 Task: Look for space in Manuel Ojinaga, Mexico from 8th June, 2023 to 16th June, 2023 for 2 adults in price range Rs.10000 to Rs.15000. Place can be entire place with 1  bedroom having 1 bed and 1 bathroom. Property type can be house, flat, guest house, hotel. Amenities needed are: wifi. Booking option can be shelf check-in. Required host language is English.
Action: Mouse moved to (533, 109)
Screenshot: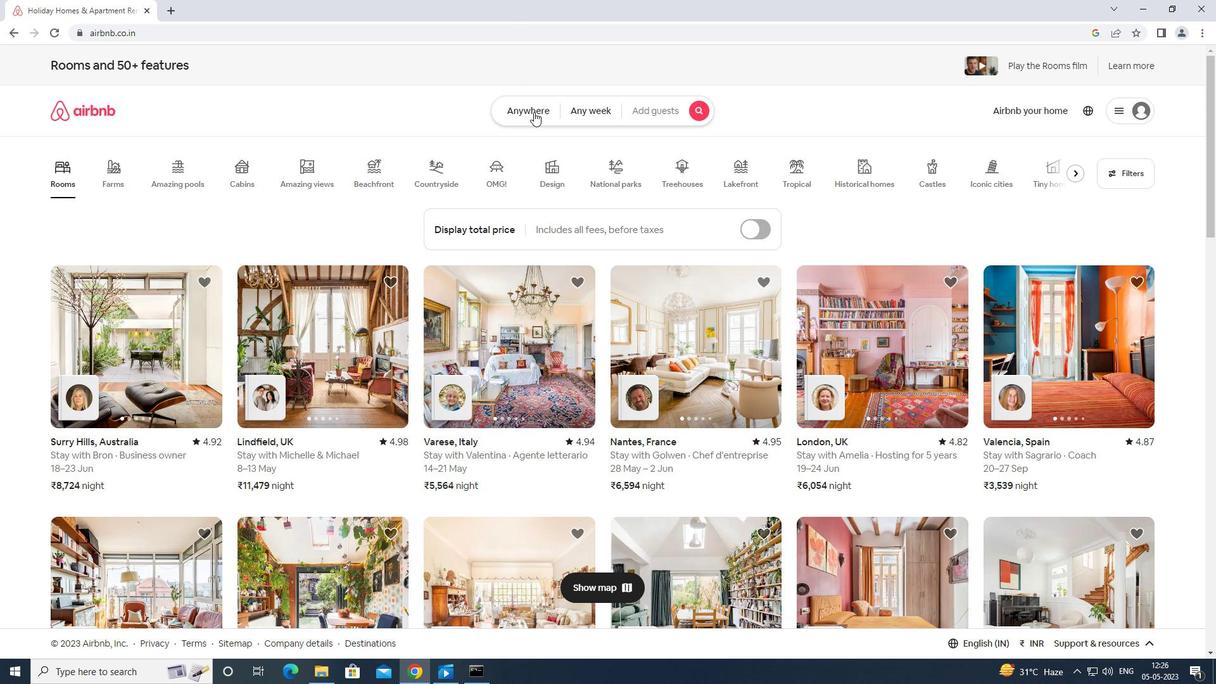 
Action: Mouse pressed left at (533, 109)
Screenshot: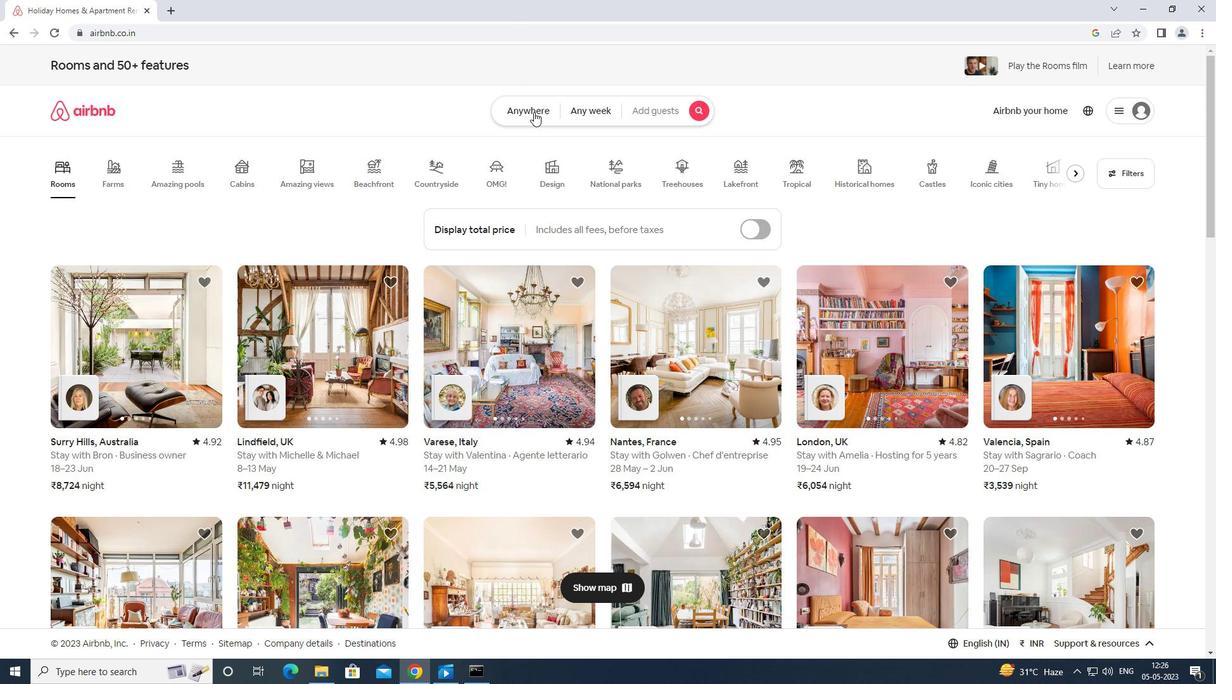 
Action: Mouse moved to (463, 158)
Screenshot: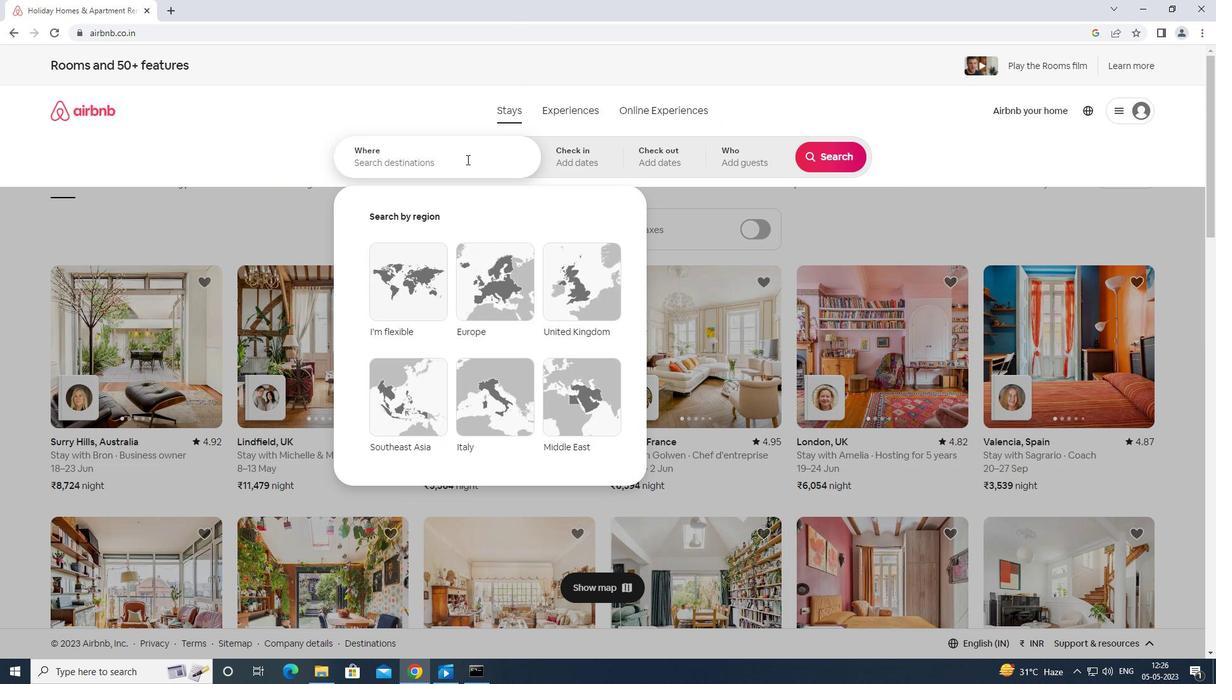 
Action: Mouse pressed left at (463, 158)
Screenshot: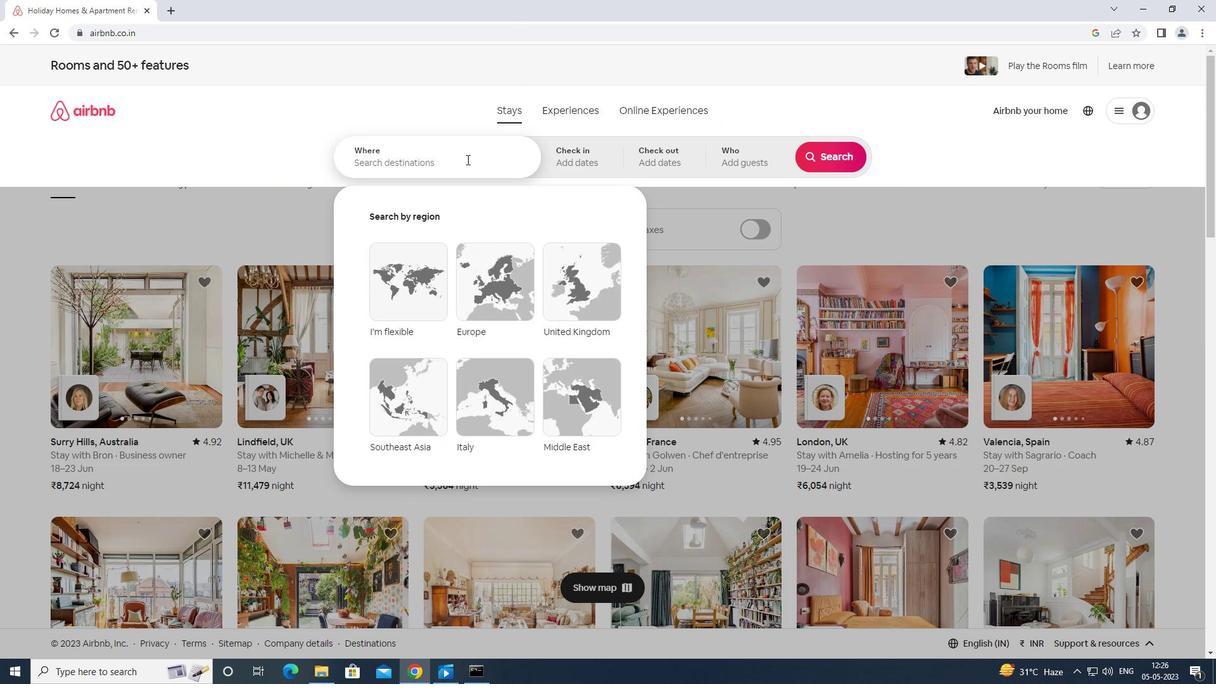 
Action: Key pressed <Key.shift>MANUEL<Key.space>OJINAGA<Key.space>MEXU<Key.backspace>CO<Key.enter>
Screenshot: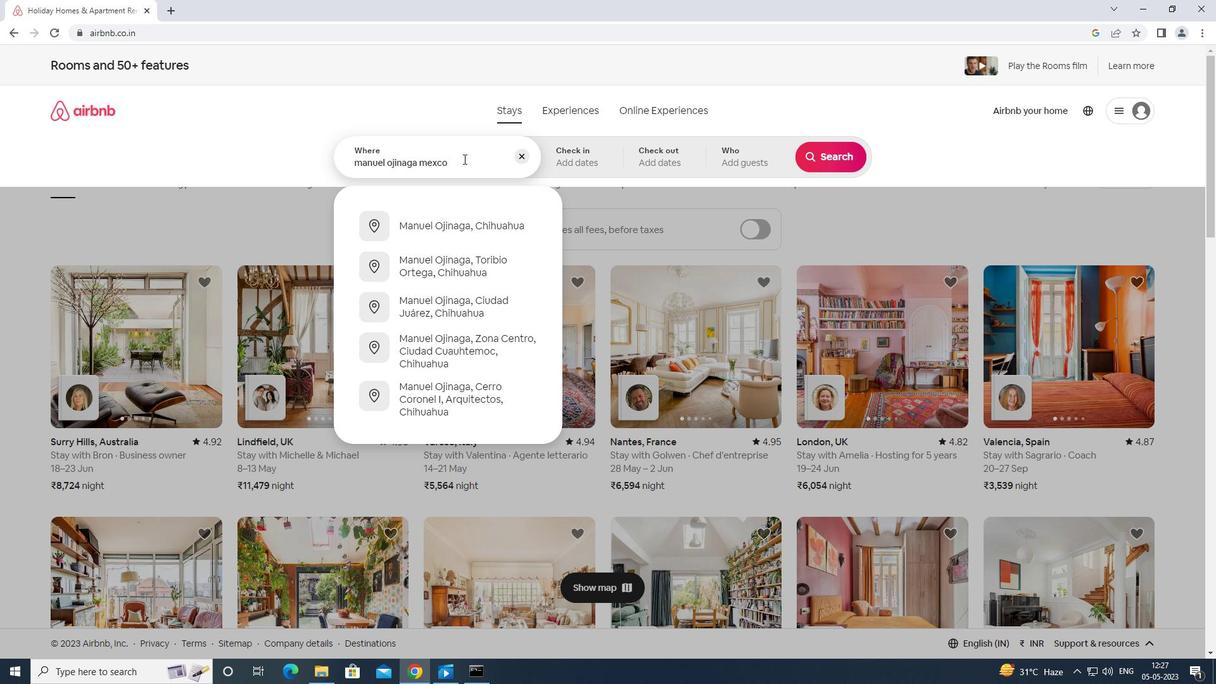
Action: Mouse moved to (760, 338)
Screenshot: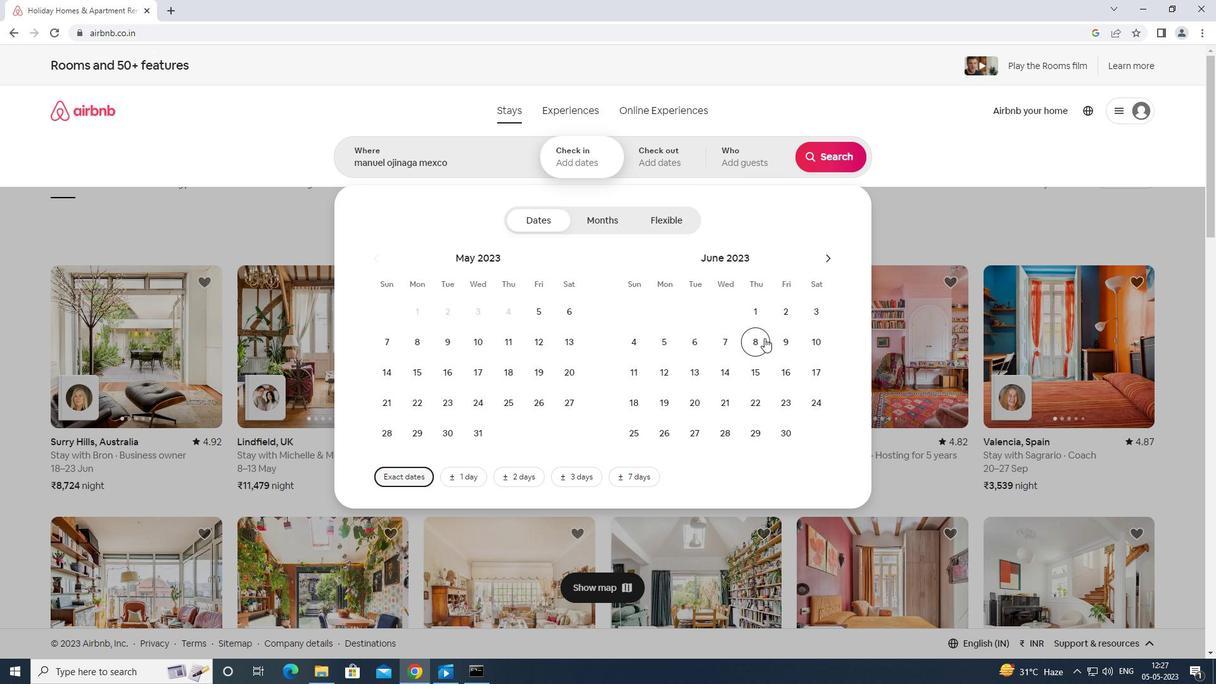 
Action: Mouse pressed left at (760, 338)
Screenshot: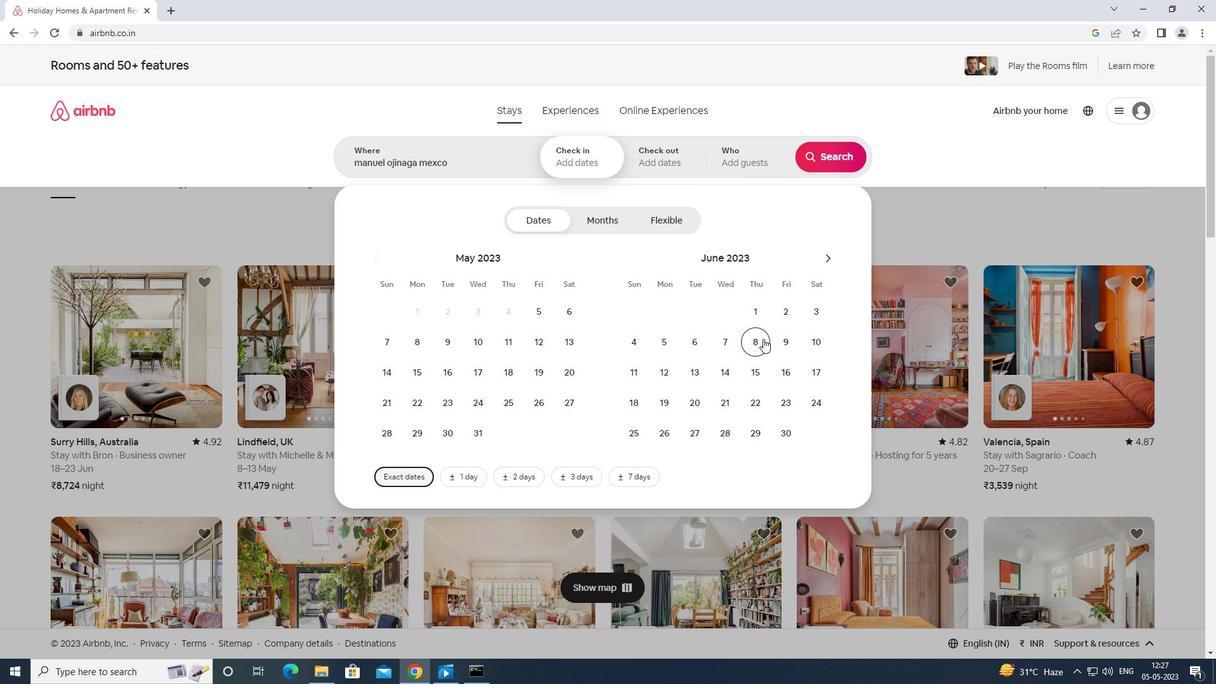 
Action: Mouse moved to (791, 361)
Screenshot: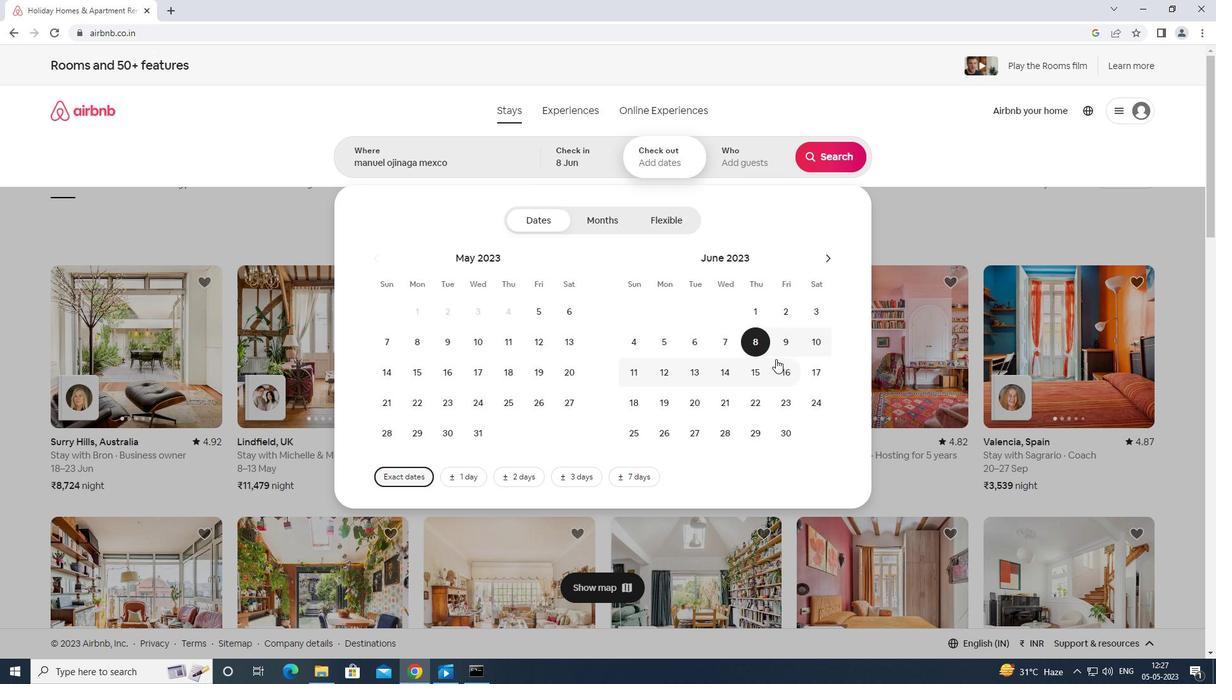 
Action: Mouse pressed left at (791, 361)
Screenshot: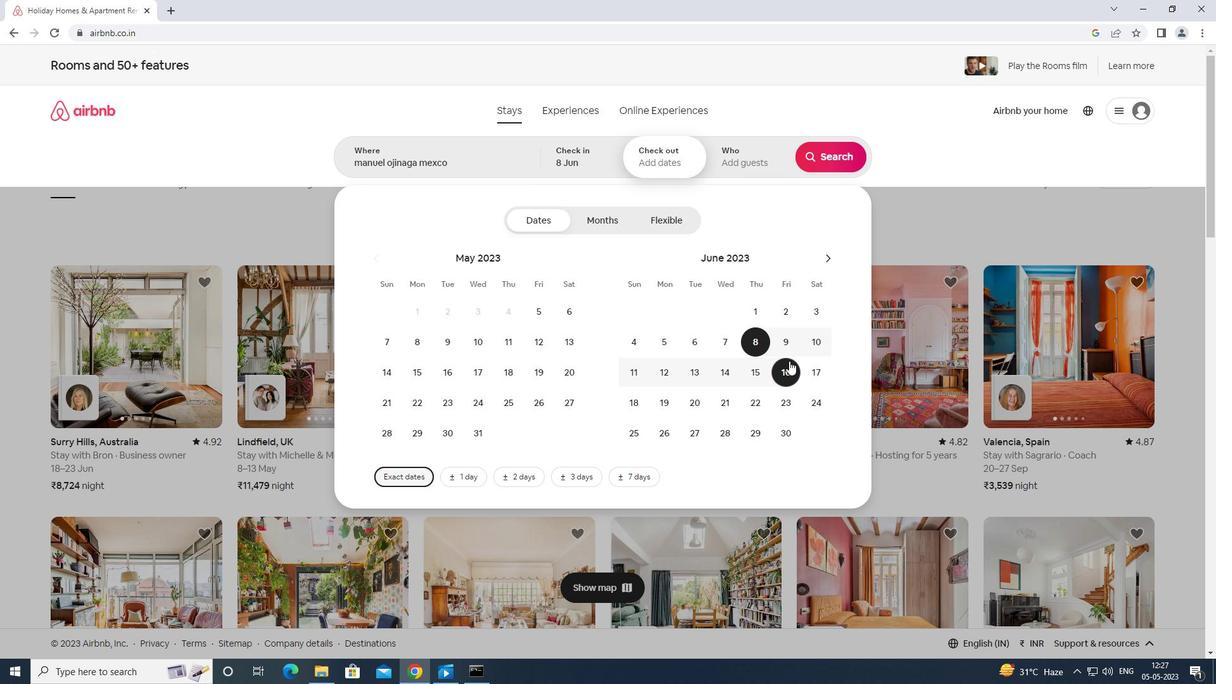 
Action: Mouse moved to (752, 158)
Screenshot: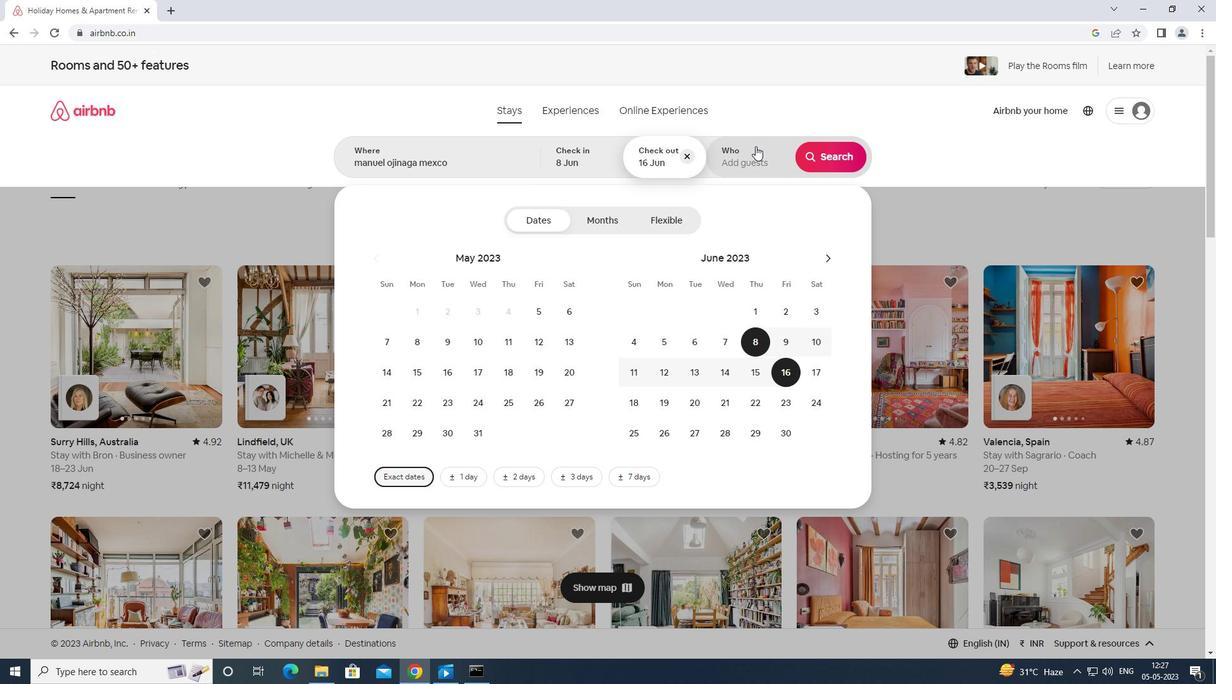 
Action: Mouse pressed left at (752, 158)
Screenshot: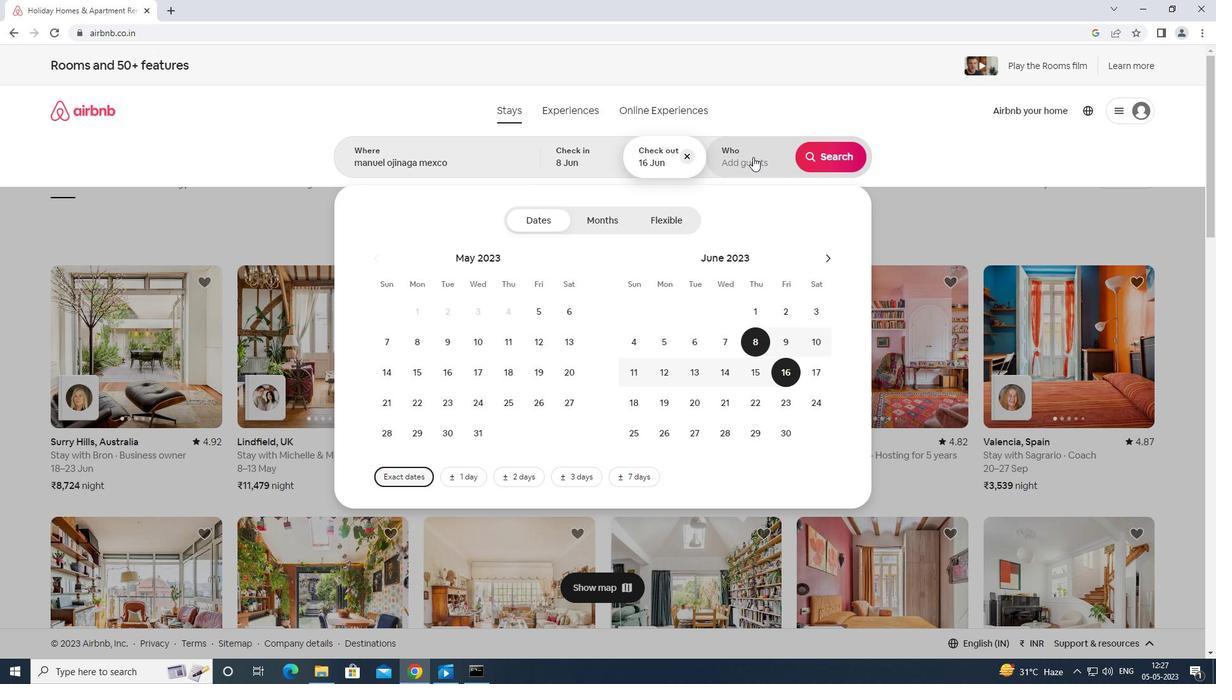 
Action: Mouse moved to (838, 225)
Screenshot: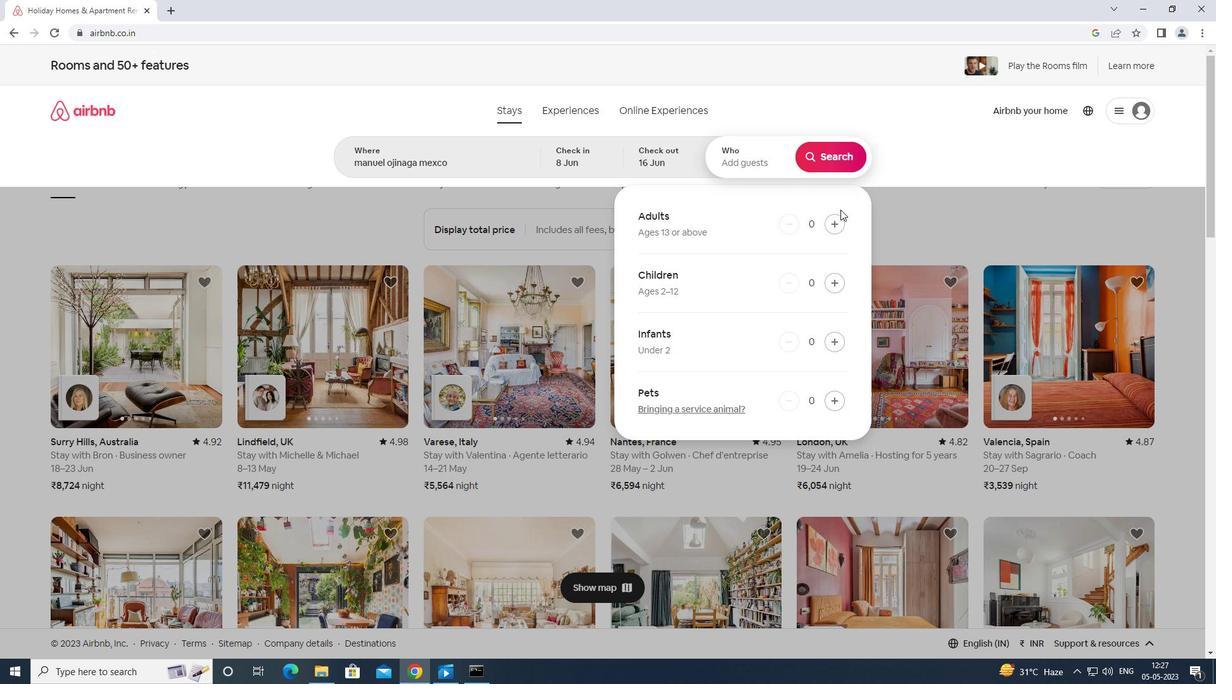 
Action: Mouse pressed left at (838, 225)
Screenshot: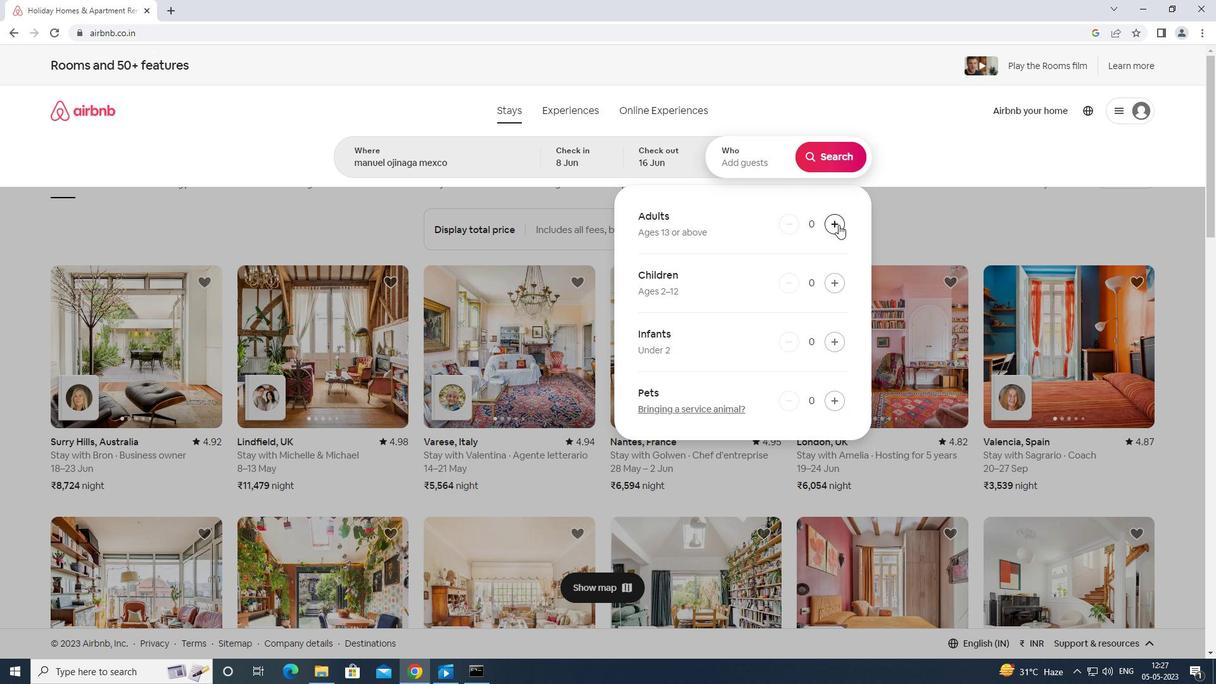 
Action: Mouse moved to (837, 226)
Screenshot: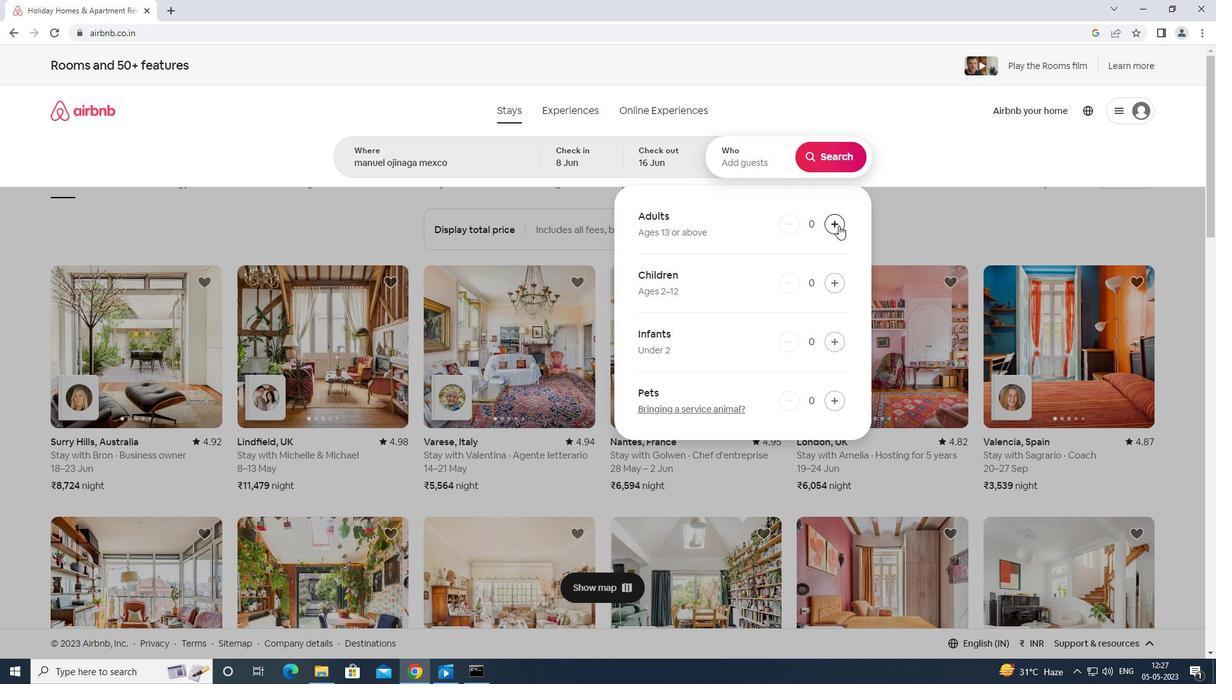 
Action: Mouse pressed left at (837, 226)
Screenshot: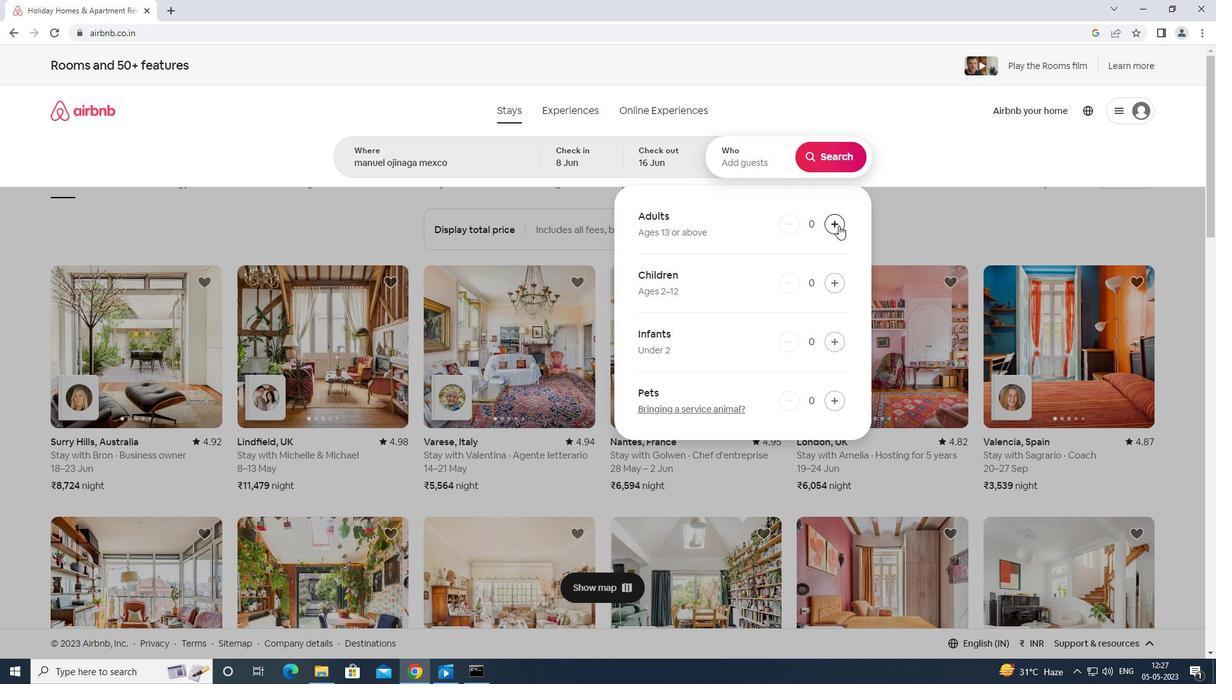 
Action: Mouse moved to (836, 152)
Screenshot: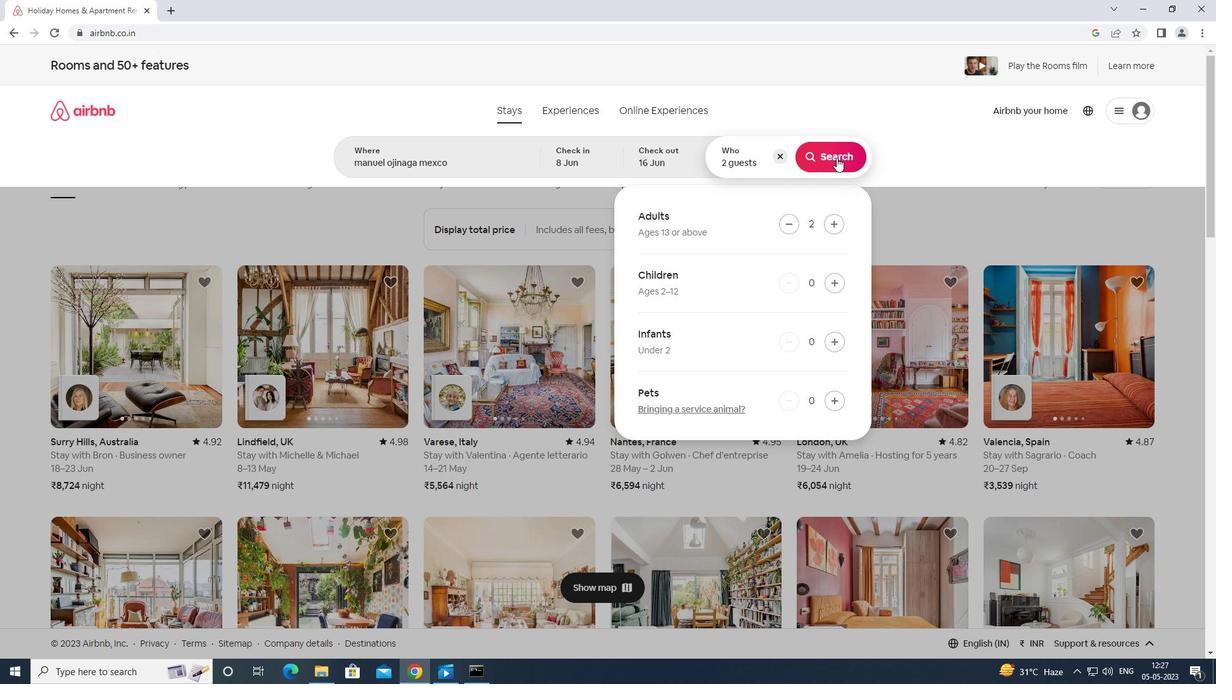 
Action: Mouse pressed left at (836, 152)
Screenshot: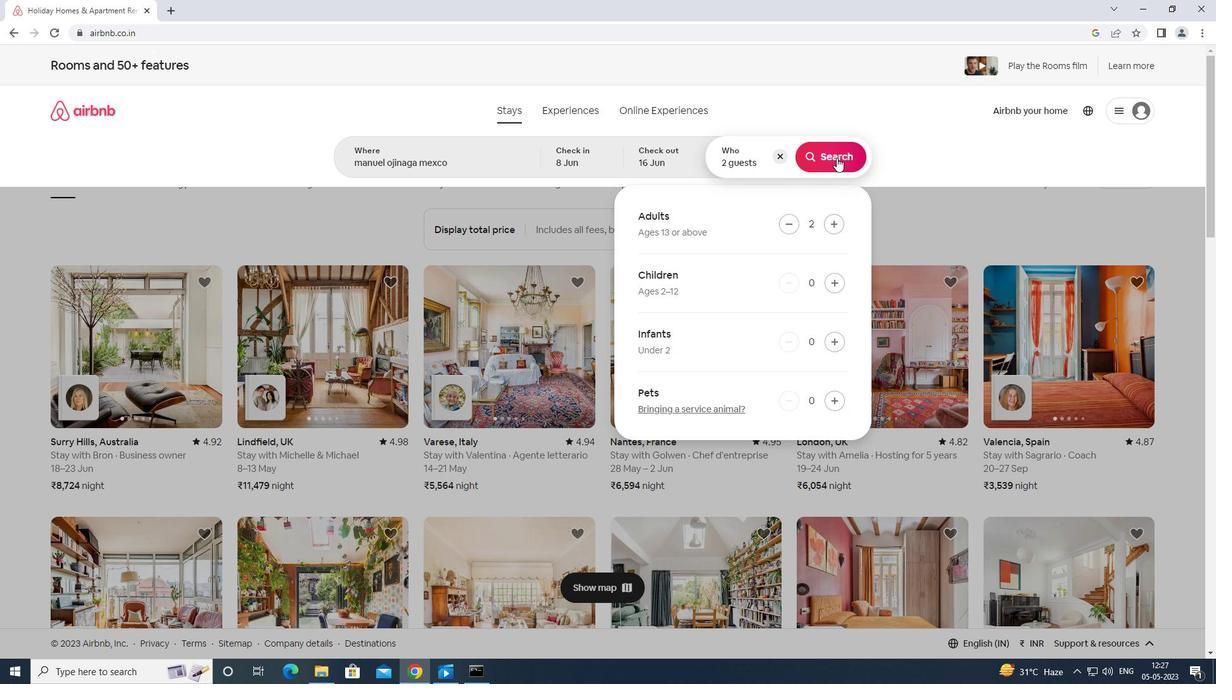 
Action: Mouse moved to (1169, 117)
Screenshot: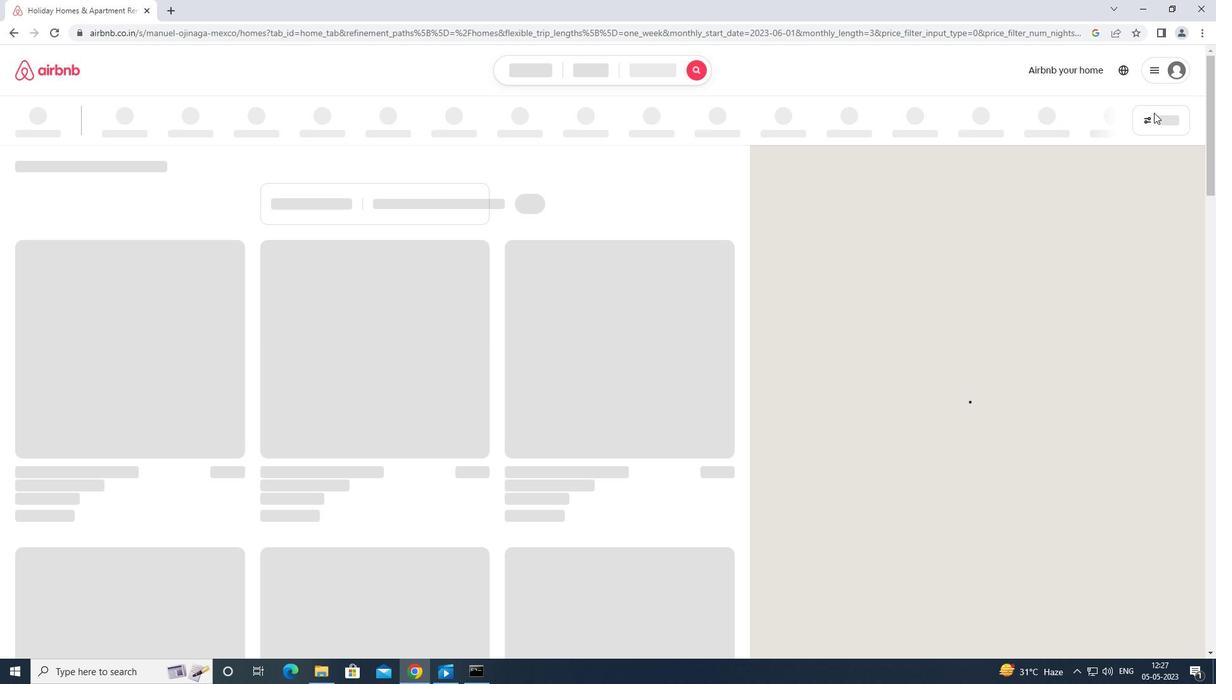 
Action: Mouse pressed left at (1169, 117)
Screenshot: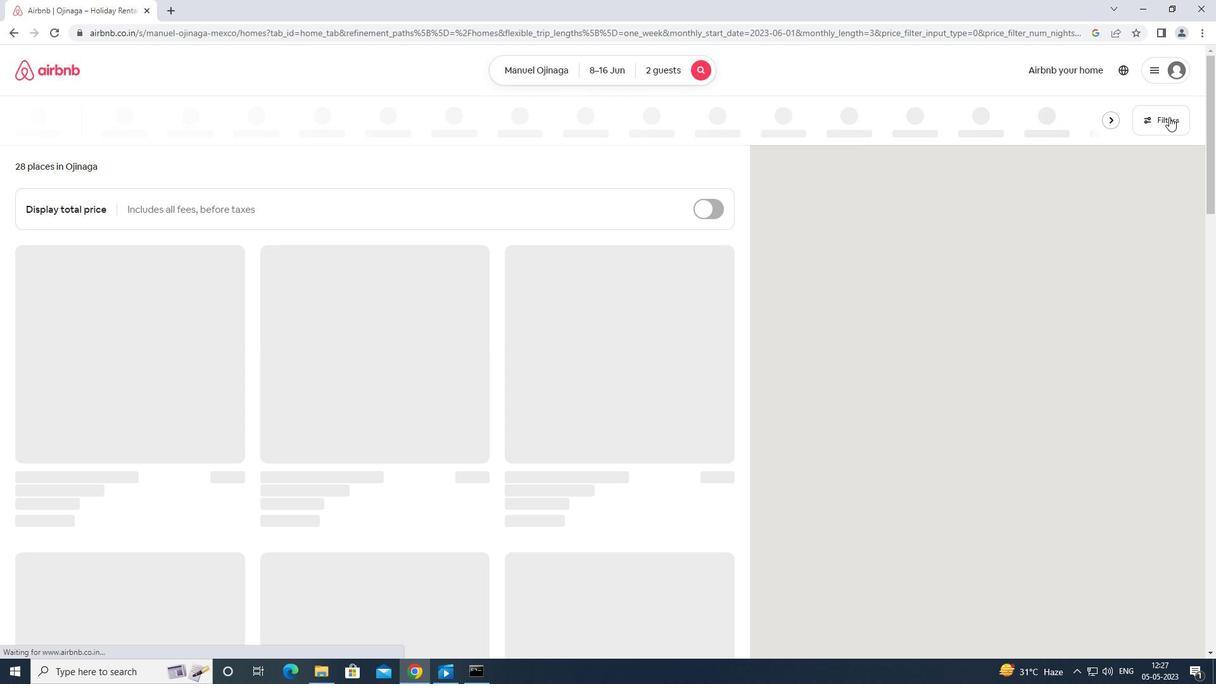 
Action: Mouse moved to (472, 431)
Screenshot: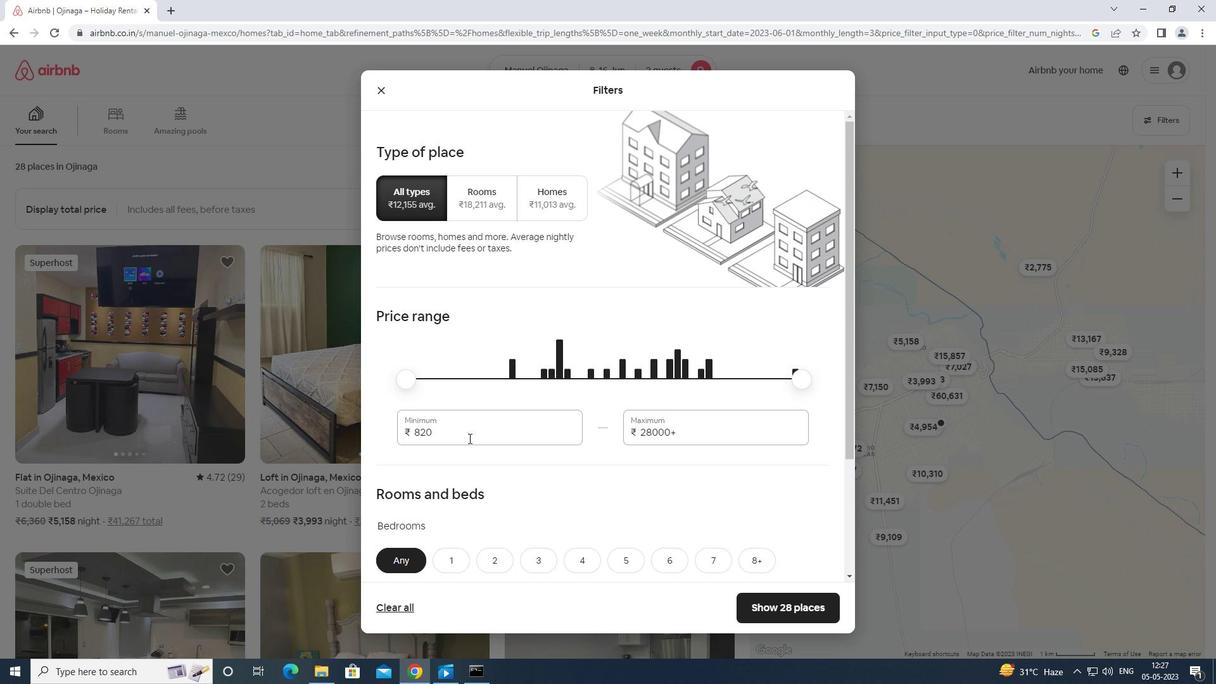 
Action: Mouse pressed left at (472, 431)
Screenshot: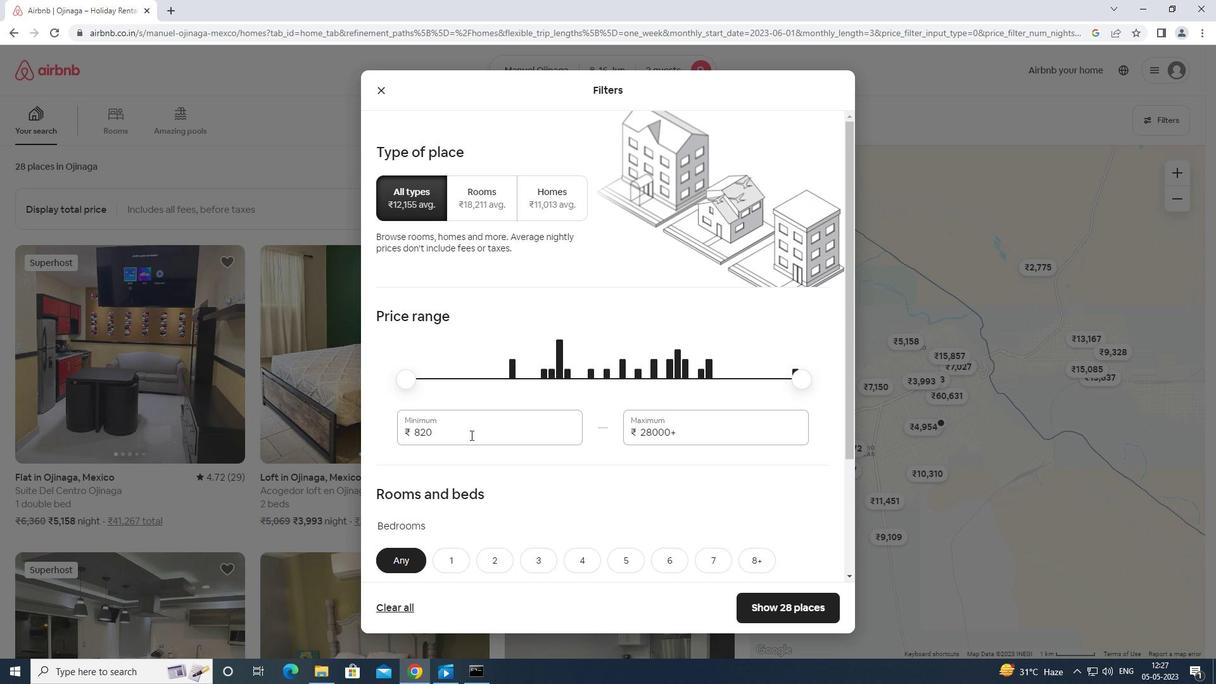 
Action: Mouse moved to (483, 419)
Screenshot: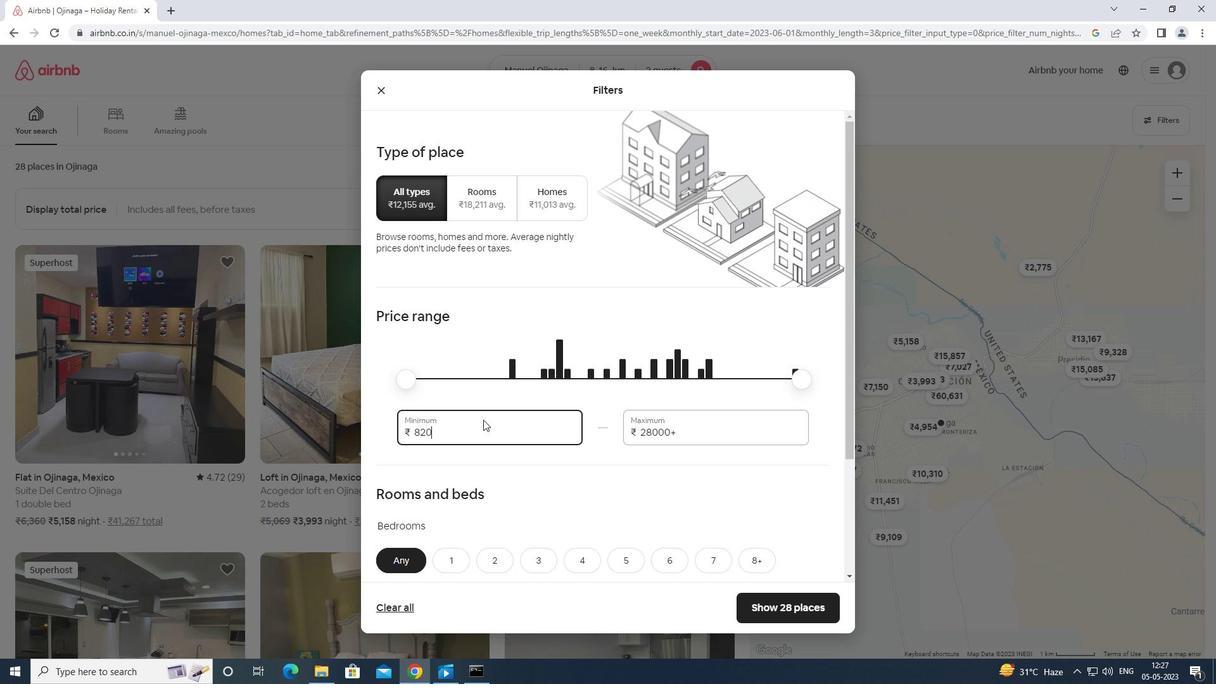 
Action: Key pressed <Key.backspace><Key.backspace><Key.backspace><Key.backspace><Key.backspace><Key.backspace><Key.backspace><Key.backspace><Key.backspace><Key.backspace>10000
Screenshot: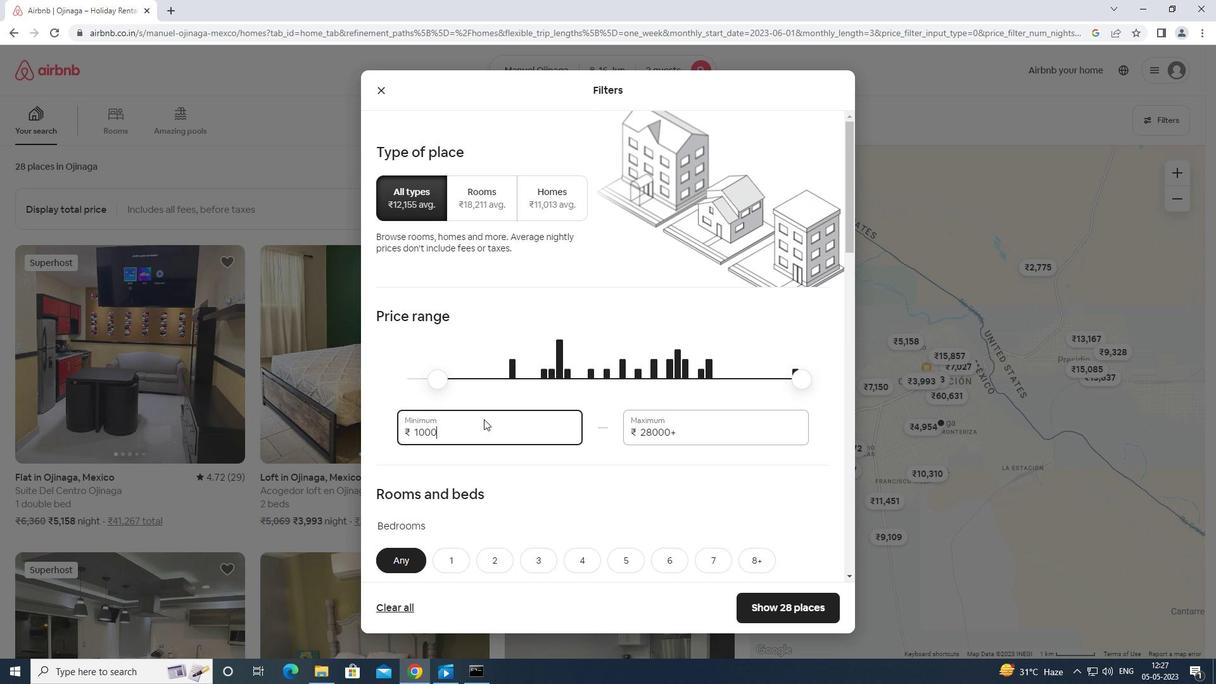 
Action: Mouse moved to (675, 430)
Screenshot: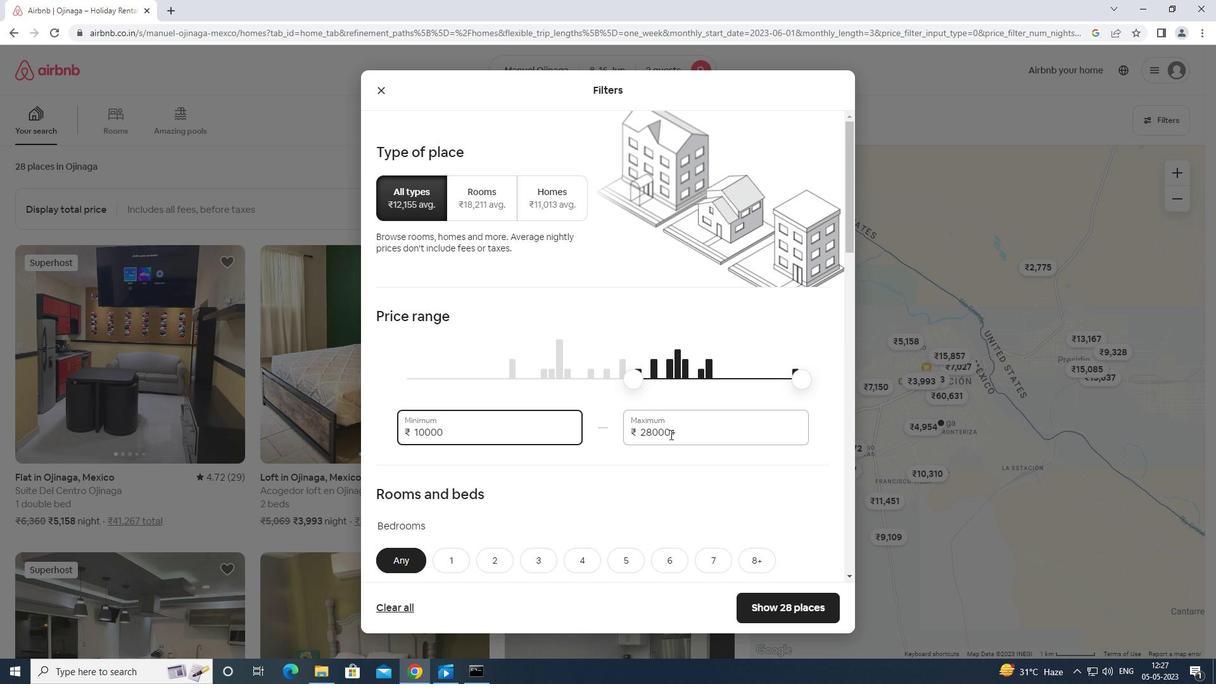 
Action: Mouse pressed left at (675, 430)
Screenshot: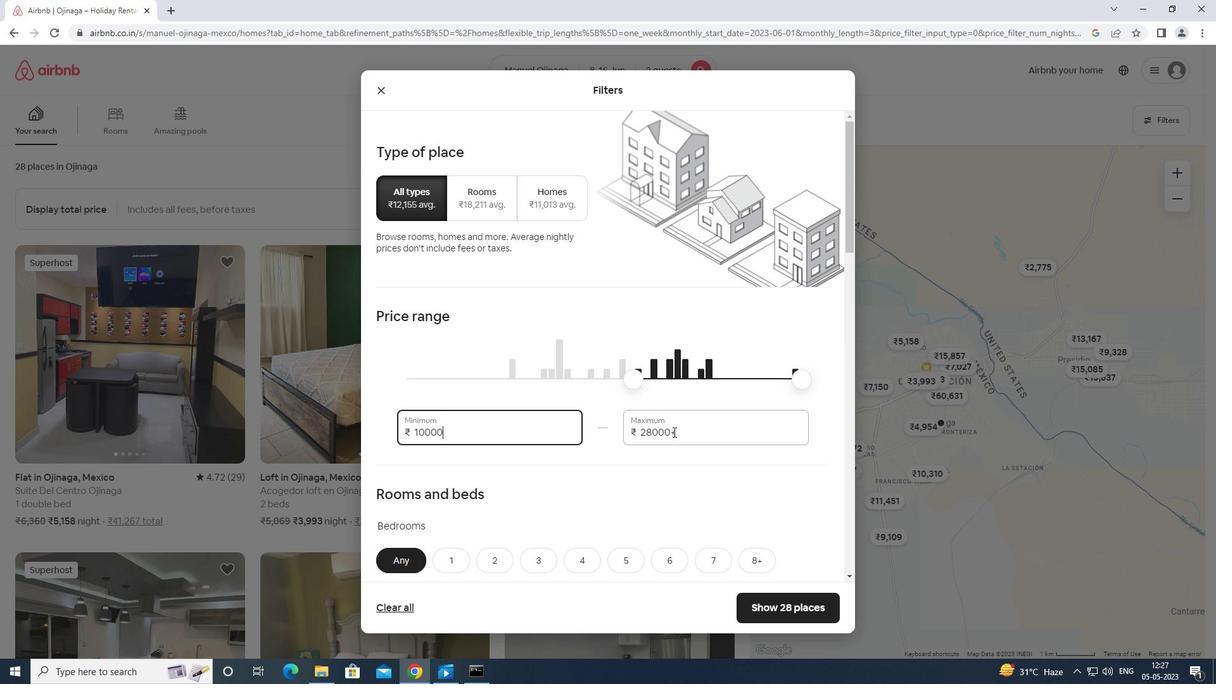 
Action: Key pressed <Key.backspace><Key.backspace><Key.backspace><Key.backspace><Key.backspace><Key.backspace><Key.backspace><Key.backspace><Key.backspace><Key.backspace>15000
Screenshot: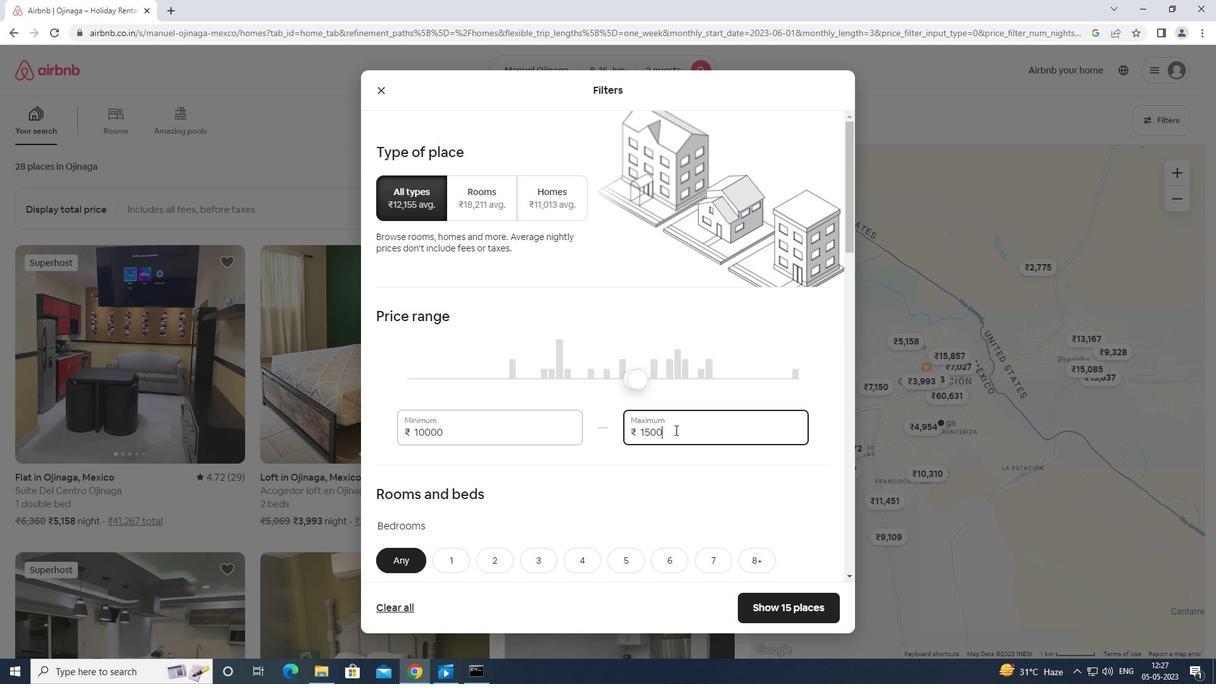 
Action: Mouse moved to (691, 420)
Screenshot: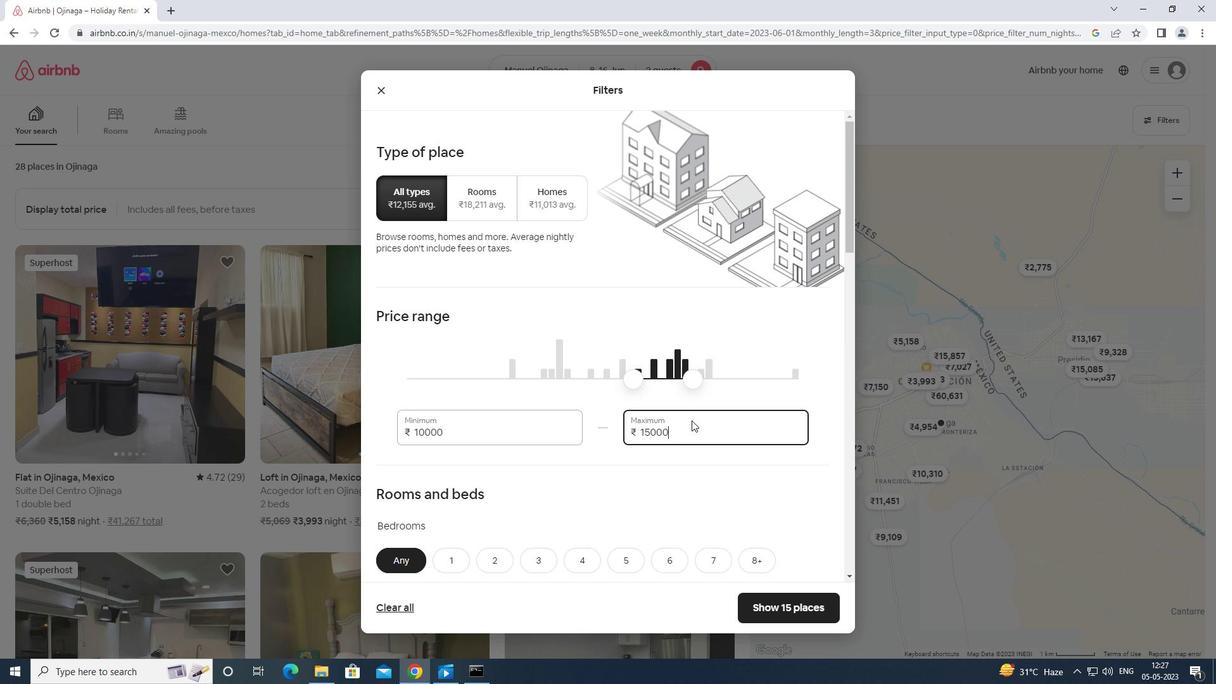 
Action: Mouse scrolled (691, 419) with delta (0, 0)
Screenshot: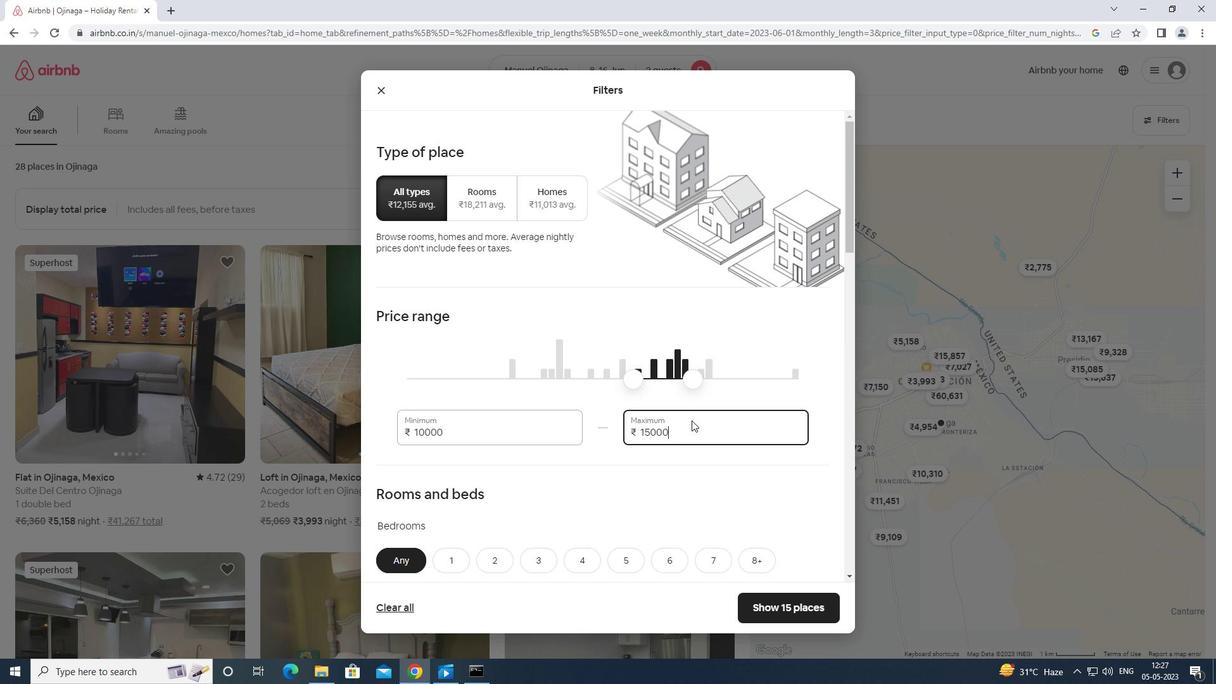 
Action: Mouse scrolled (691, 419) with delta (0, 0)
Screenshot: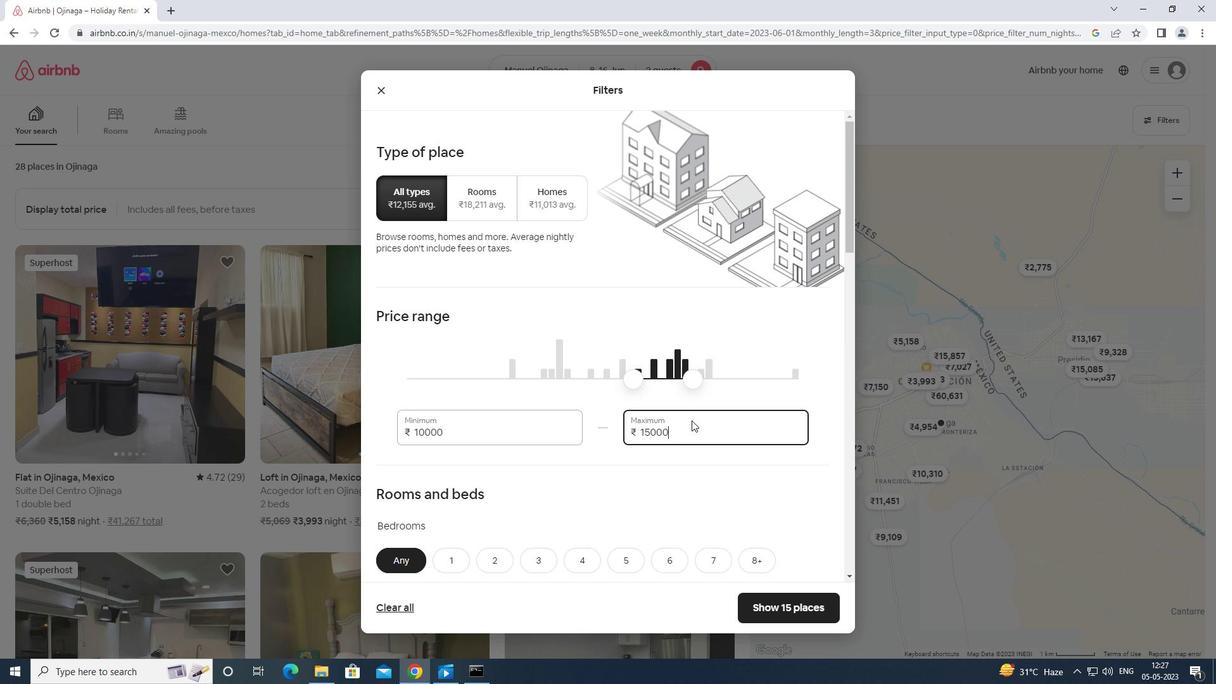 
Action: Mouse scrolled (691, 419) with delta (0, 0)
Screenshot: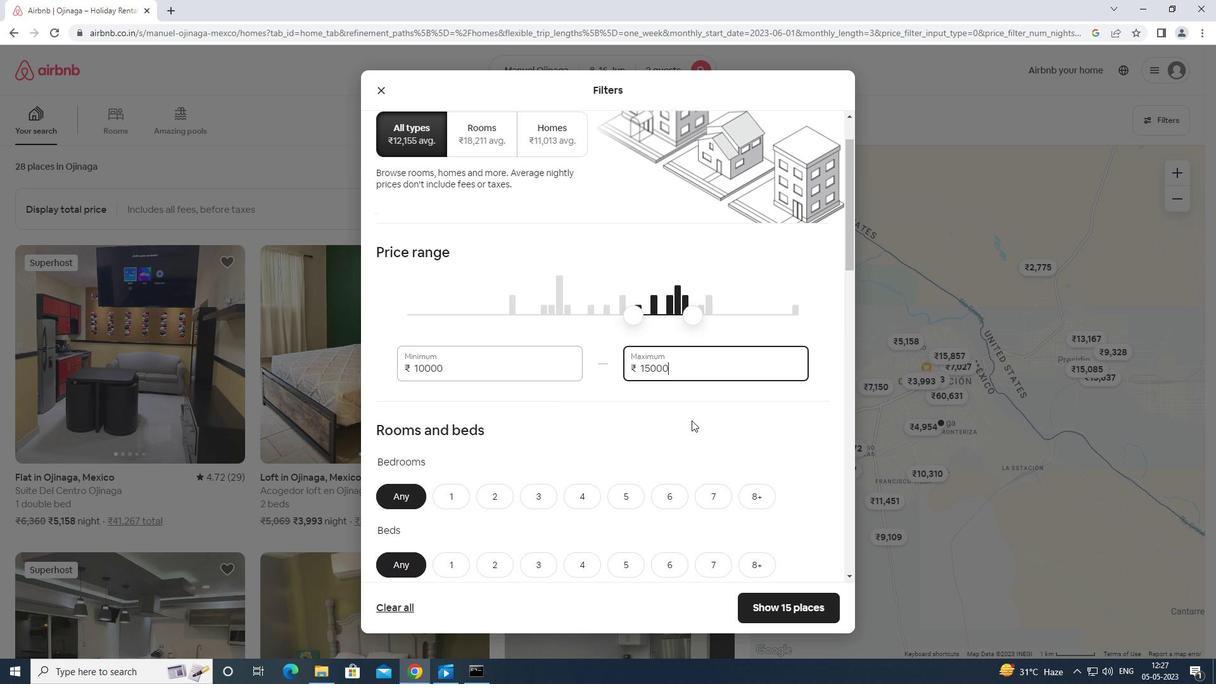 
Action: Mouse scrolled (691, 419) with delta (0, 0)
Screenshot: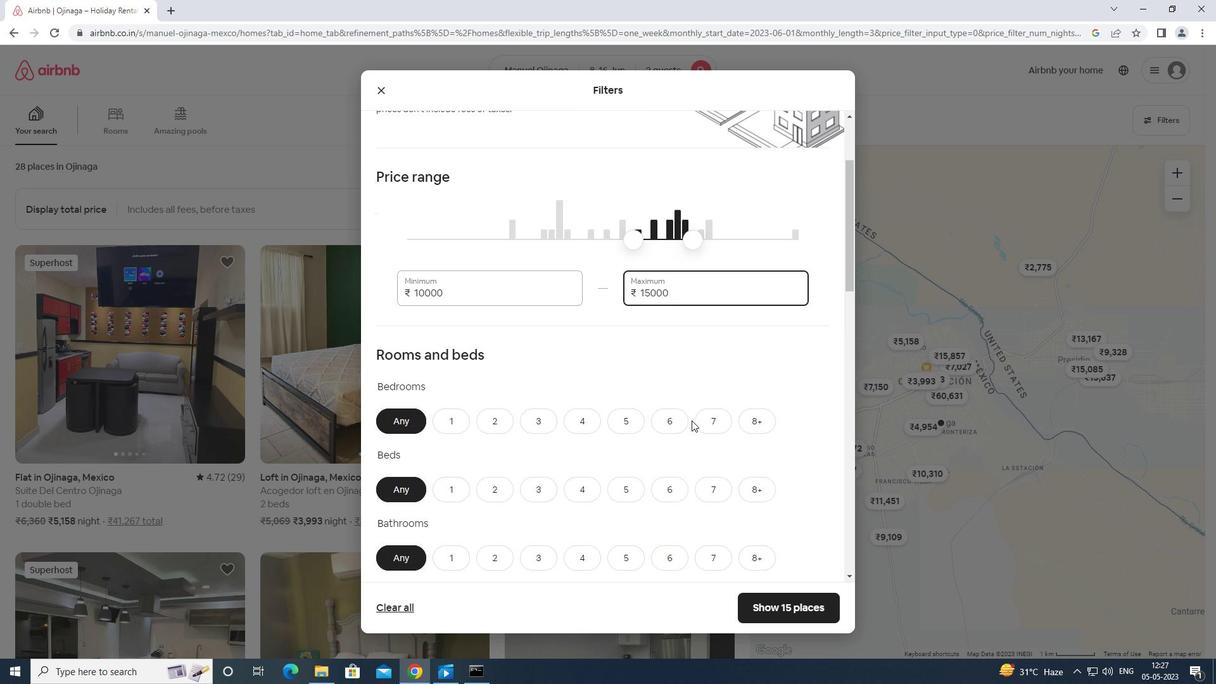 
Action: Mouse scrolled (691, 419) with delta (0, 0)
Screenshot: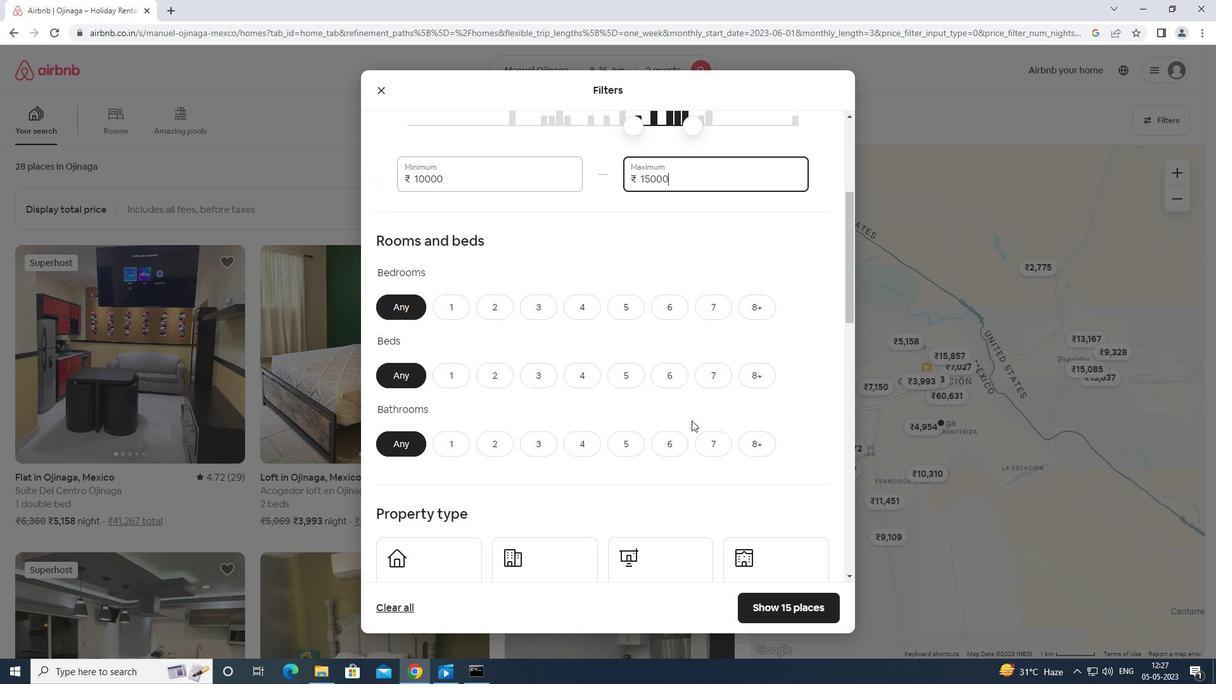 
Action: Mouse moved to (449, 236)
Screenshot: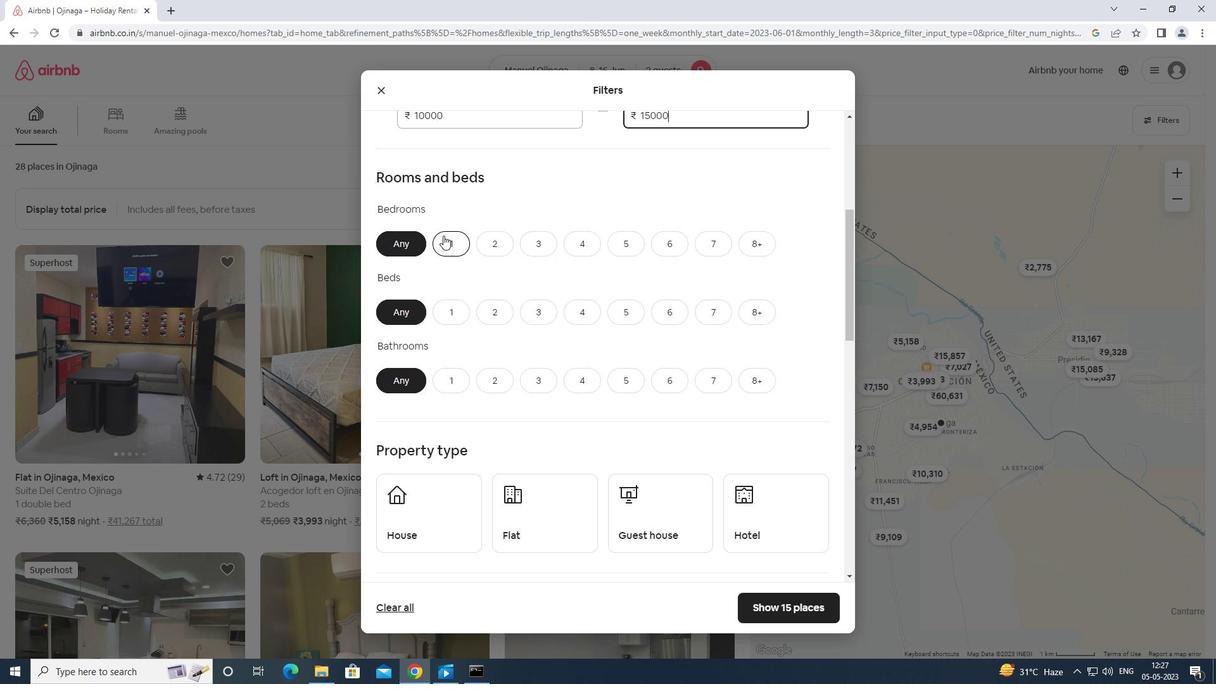
Action: Mouse pressed left at (449, 236)
Screenshot: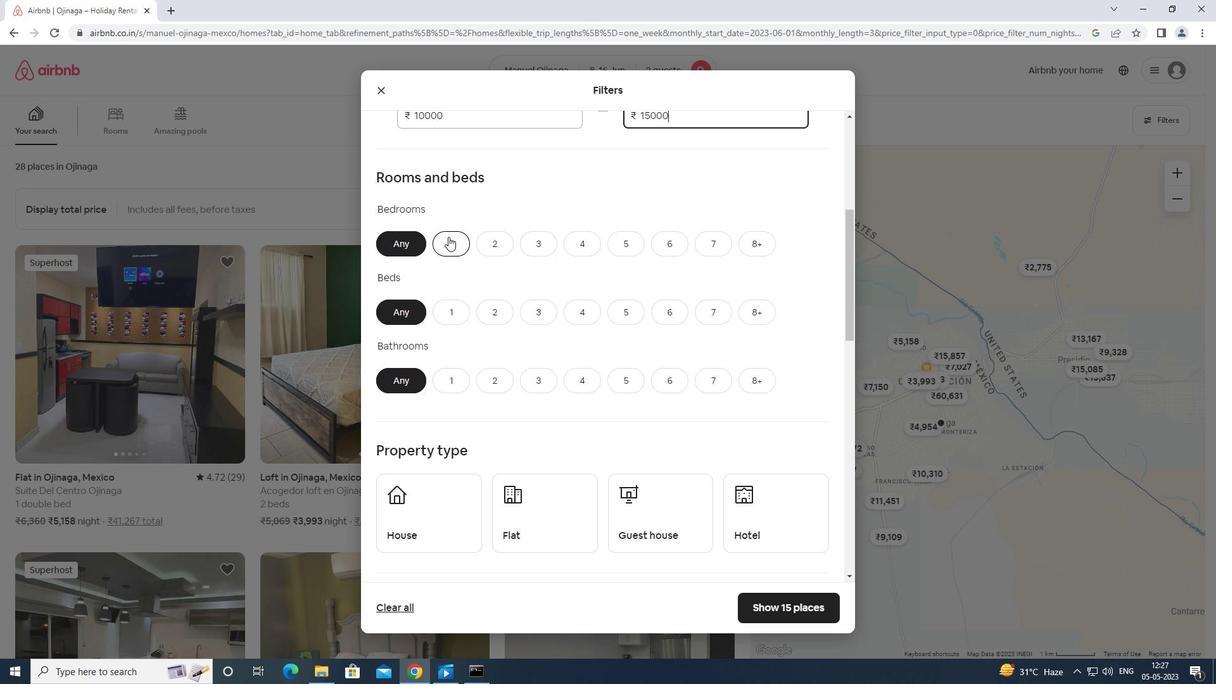 
Action: Mouse moved to (443, 303)
Screenshot: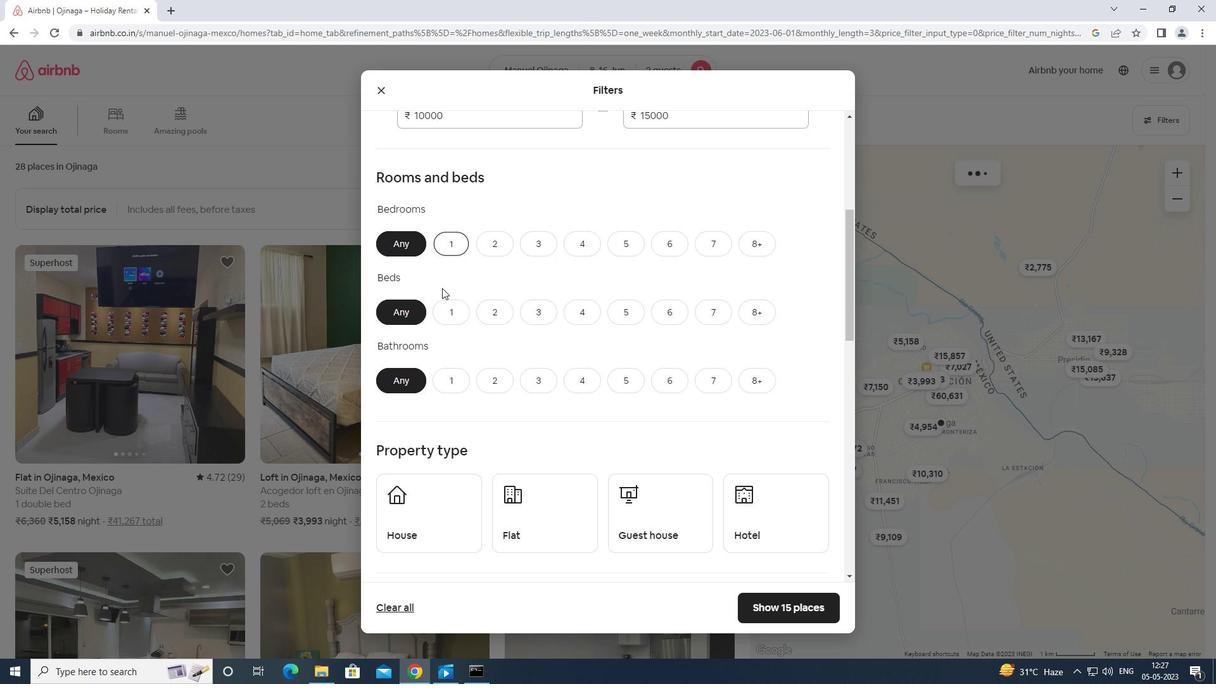 
Action: Mouse pressed left at (443, 303)
Screenshot: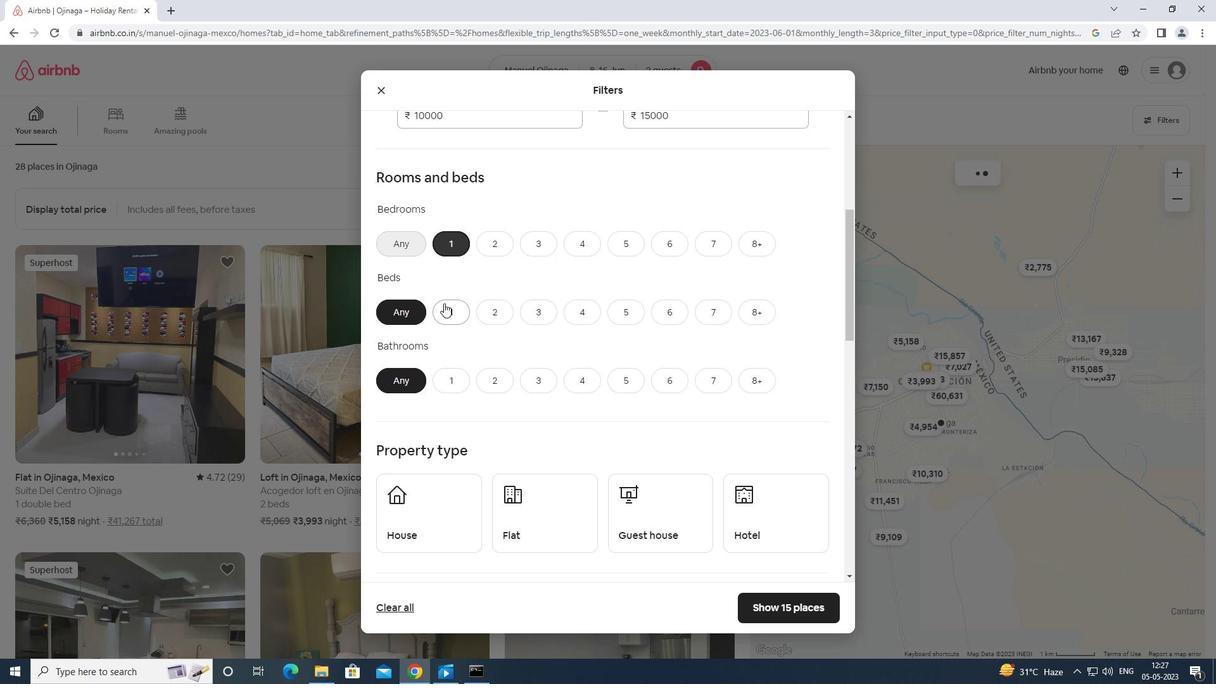 
Action: Mouse moved to (443, 376)
Screenshot: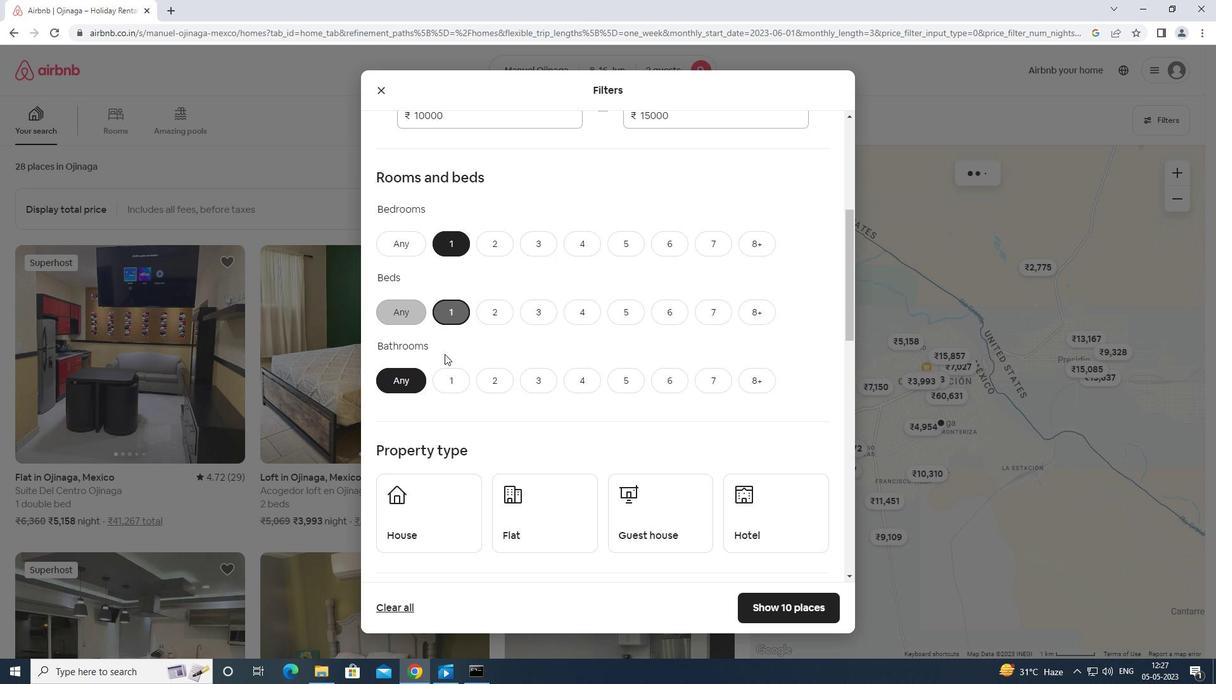 
Action: Mouse pressed left at (443, 376)
Screenshot: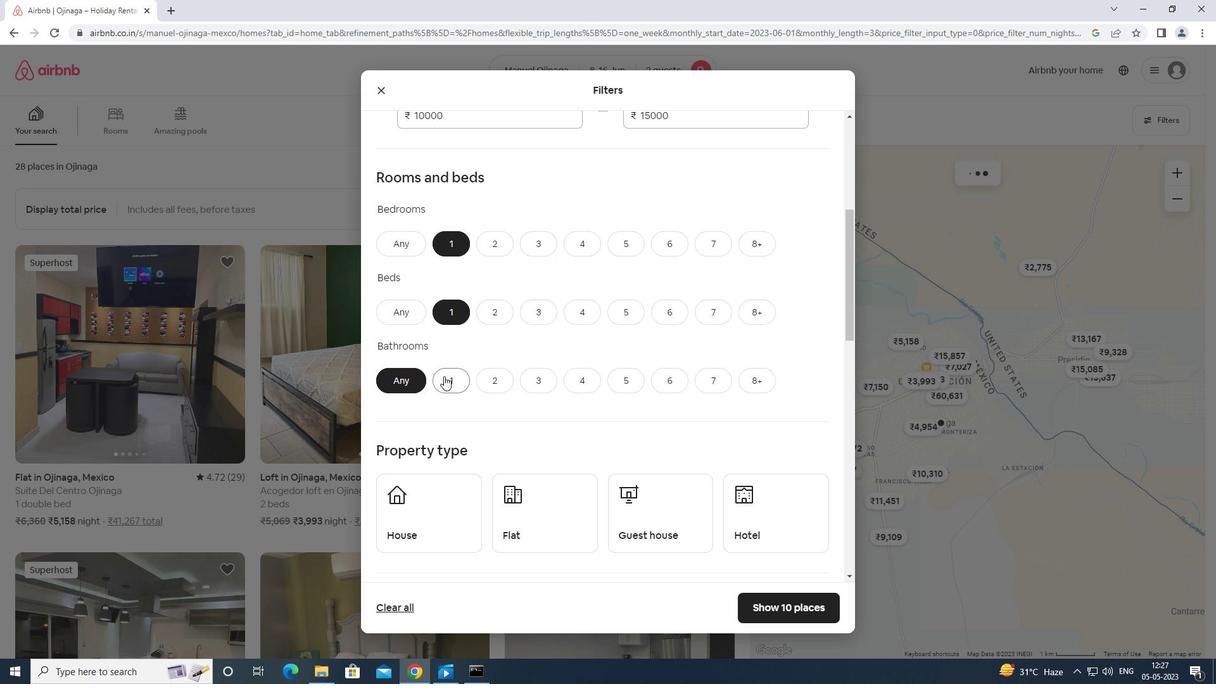 
Action: Mouse moved to (443, 370)
Screenshot: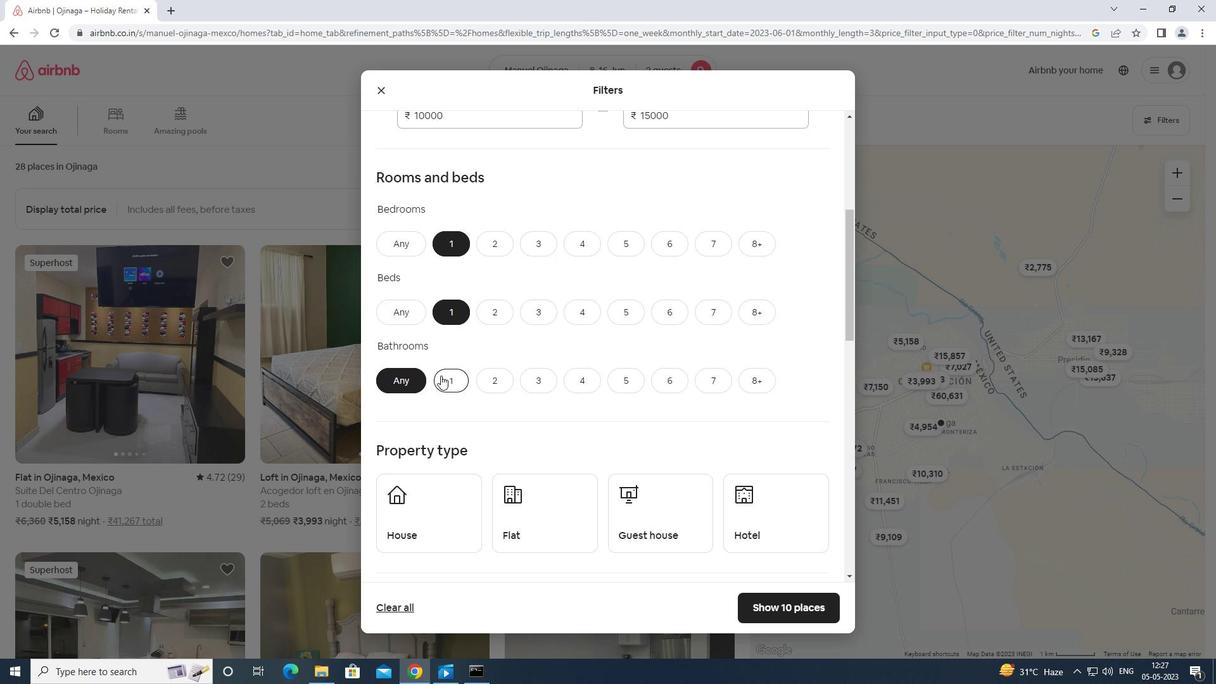 
Action: Mouse scrolled (443, 369) with delta (0, 0)
Screenshot: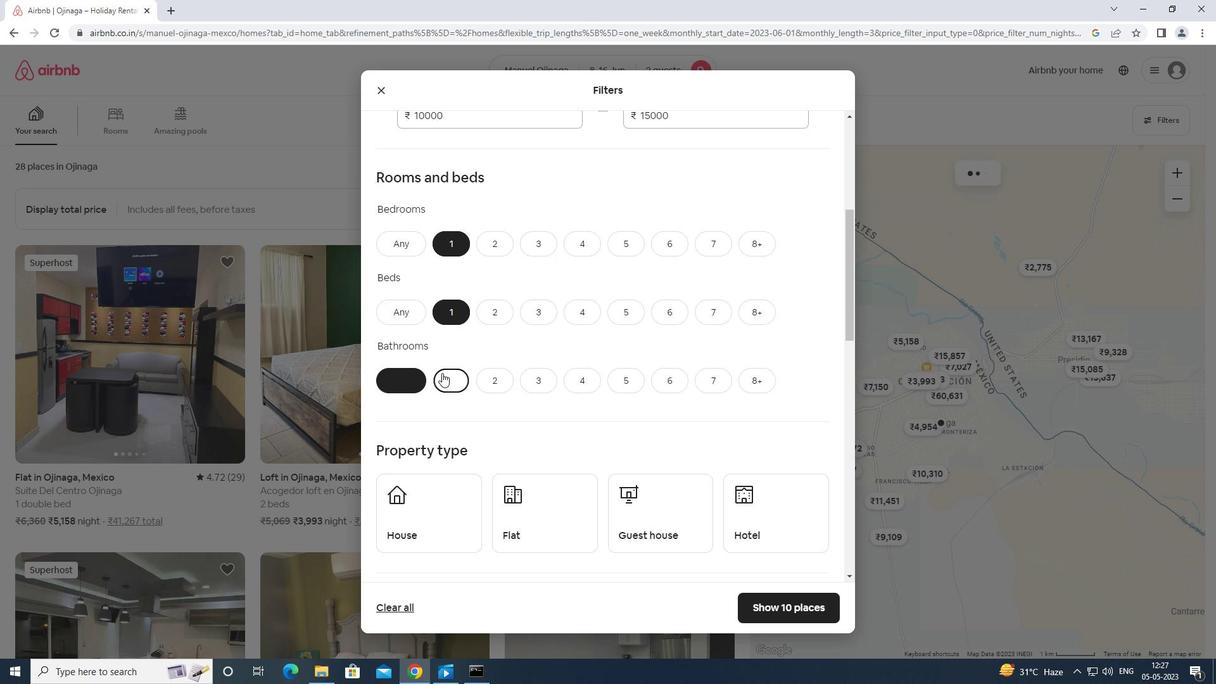 
Action: Mouse scrolled (443, 369) with delta (0, 0)
Screenshot: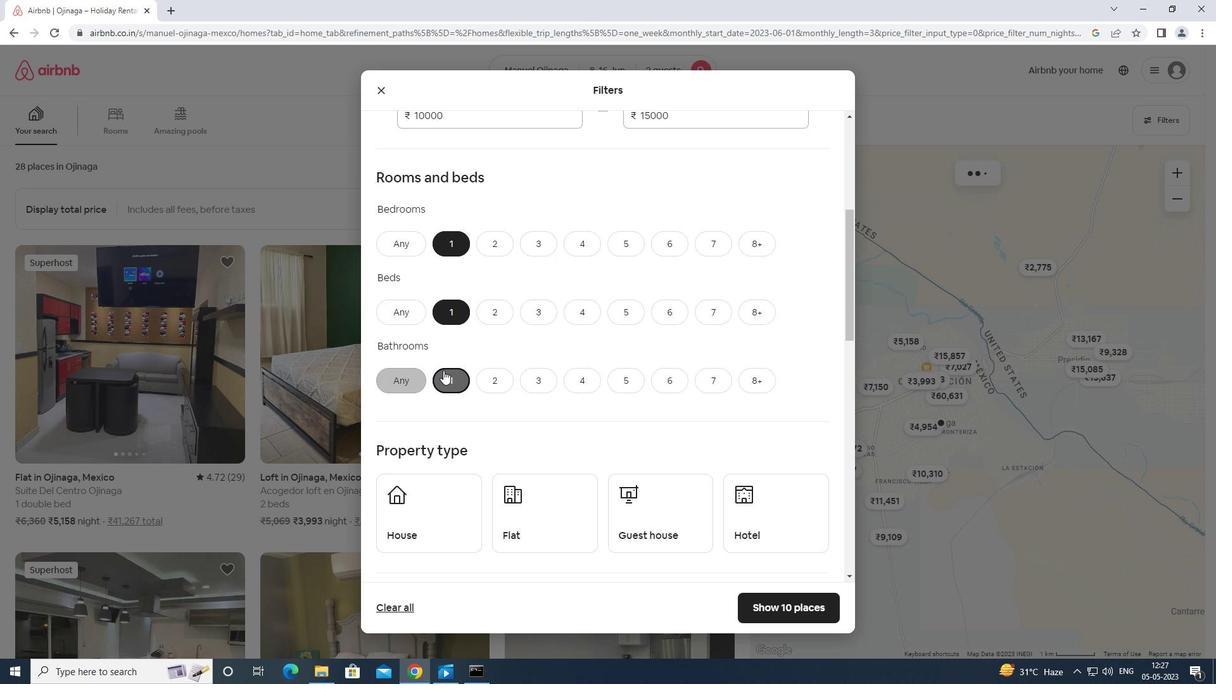 
Action: Mouse scrolled (443, 369) with delta (0, 0)
Screenshot: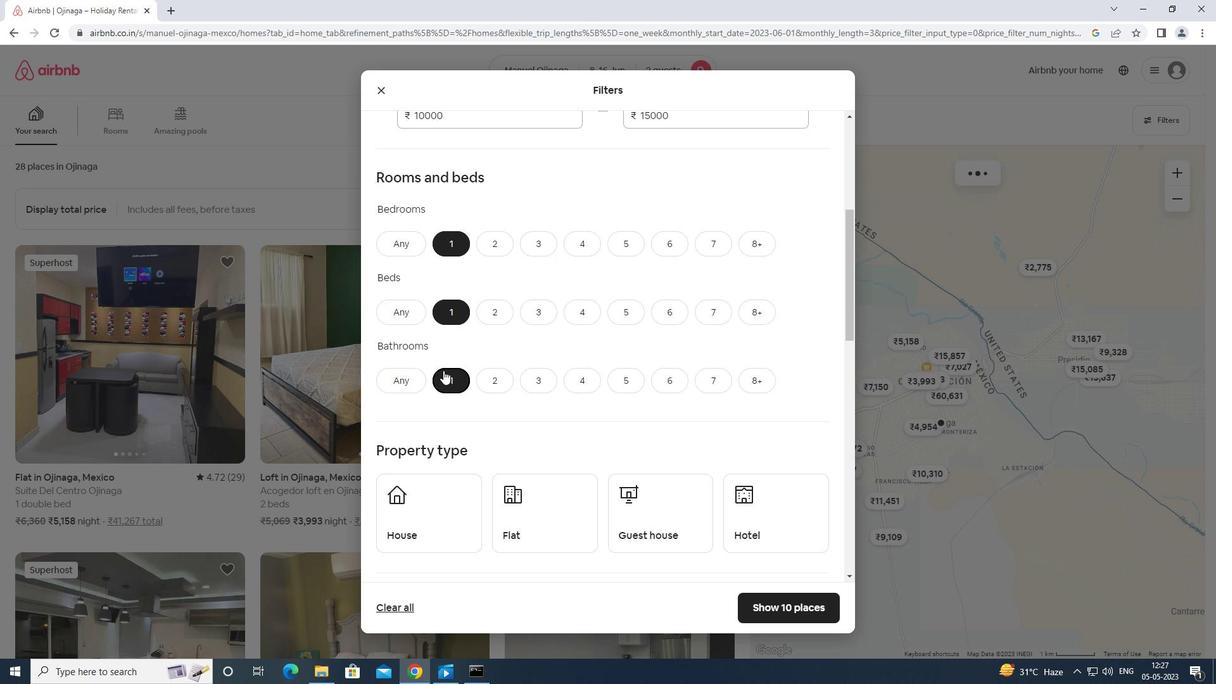 
Action: Mouse moved to (445, 369)
Screenshot: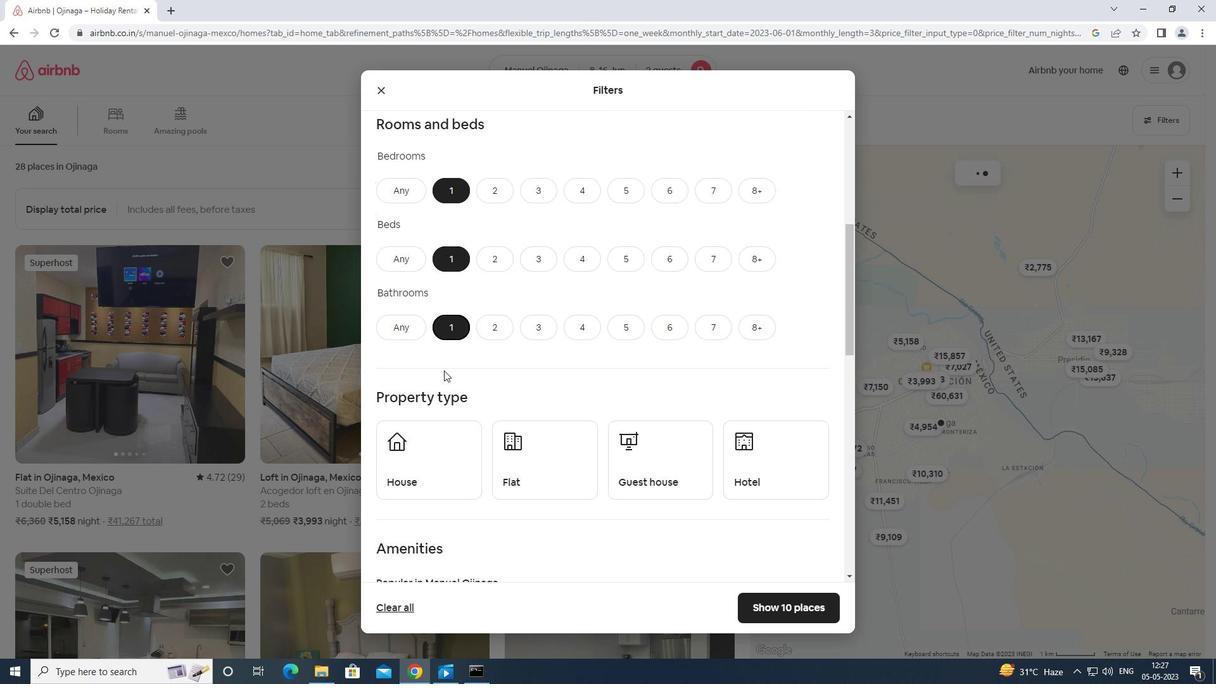 
Action: Mouse scrolled (445, 369) with delta (0, 0)
Screenshot: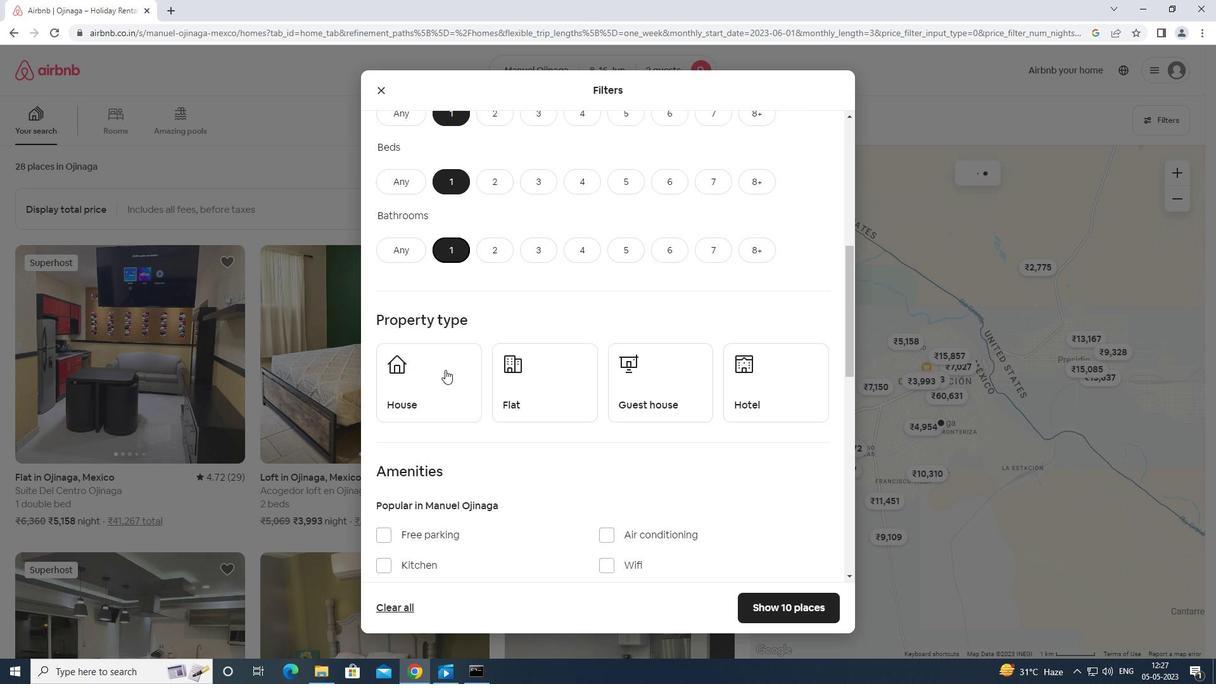 
Action: Mouse moved to (437, 260)
Screenshot: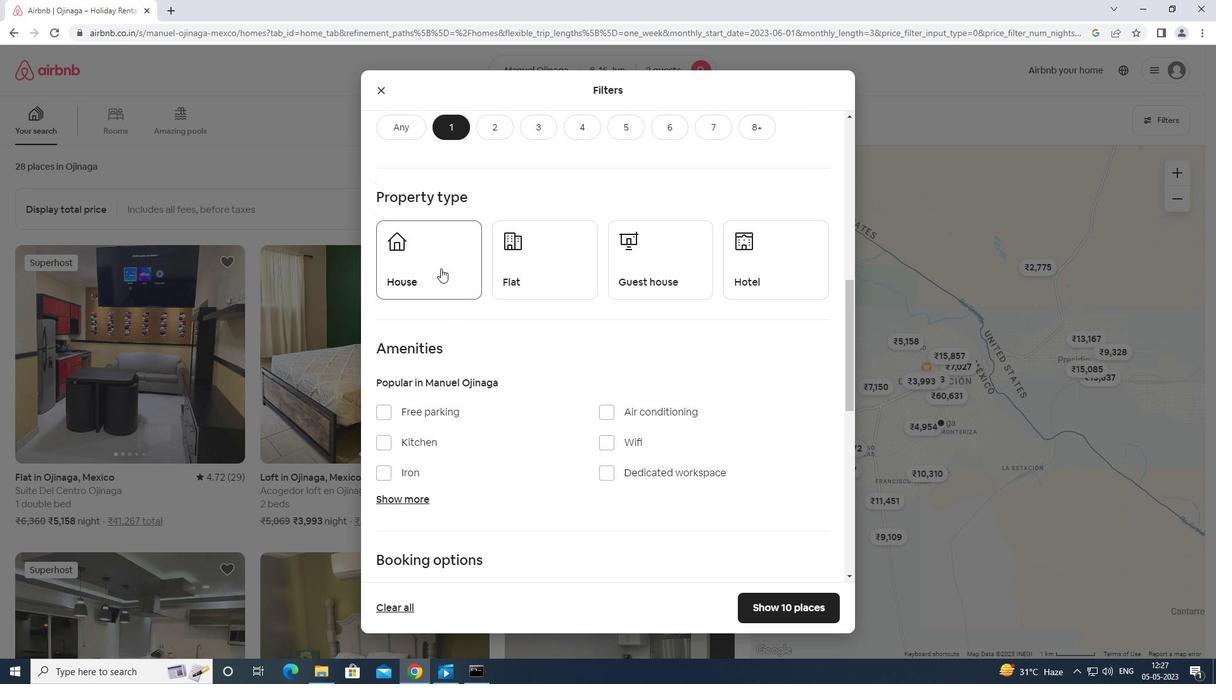 
Action: Mouse pressed left at (437, 260)
Screenshot: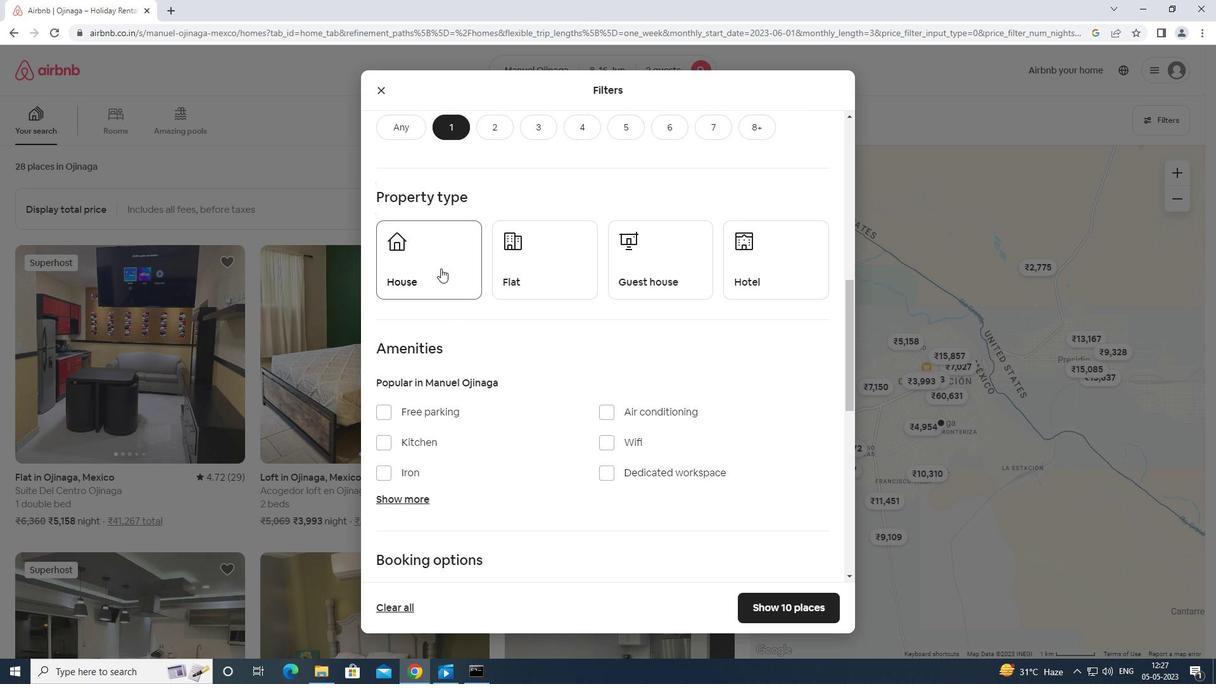 
Action: Mouse moved to (536, 256)
Screenshot: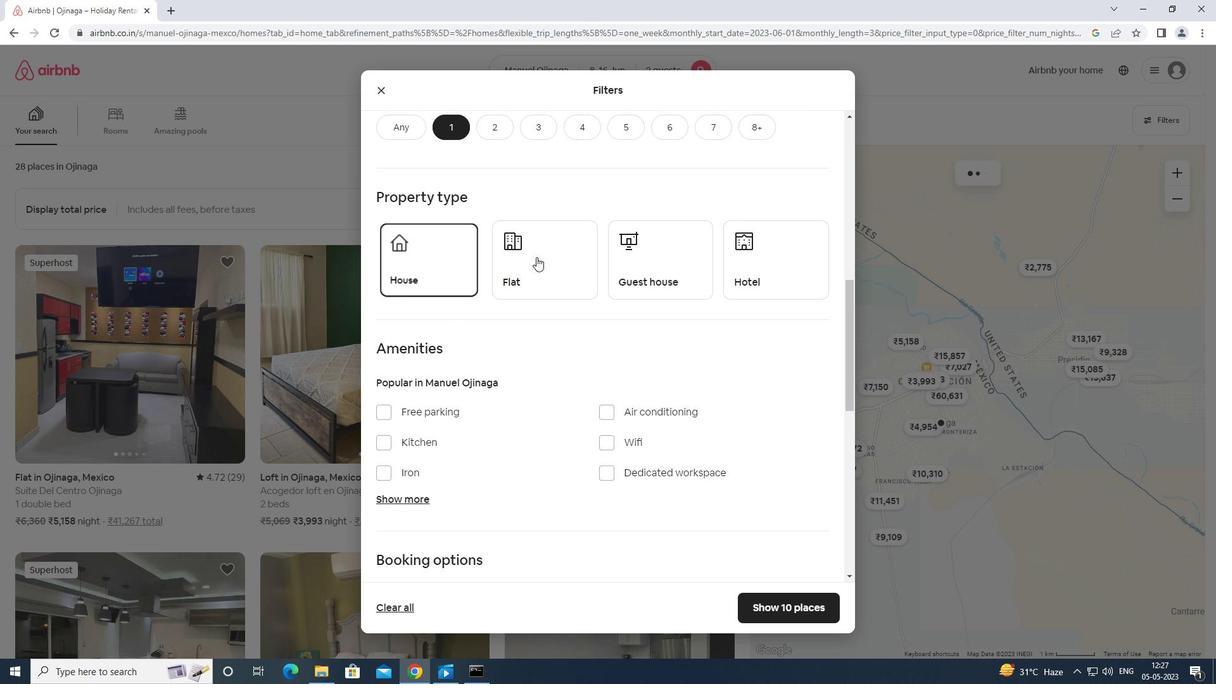 
Action: Mouse pressed left at (536, 256)
Screenshot: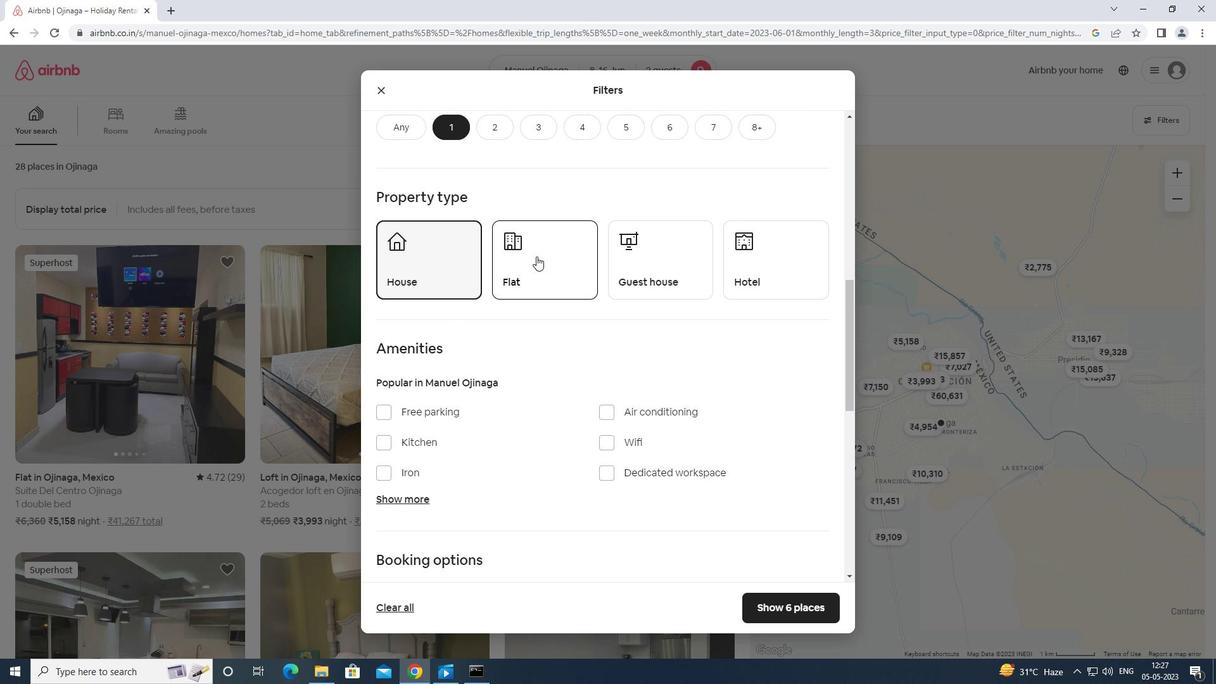 
Action: Mouse moved to (642, 257)
Screenshot: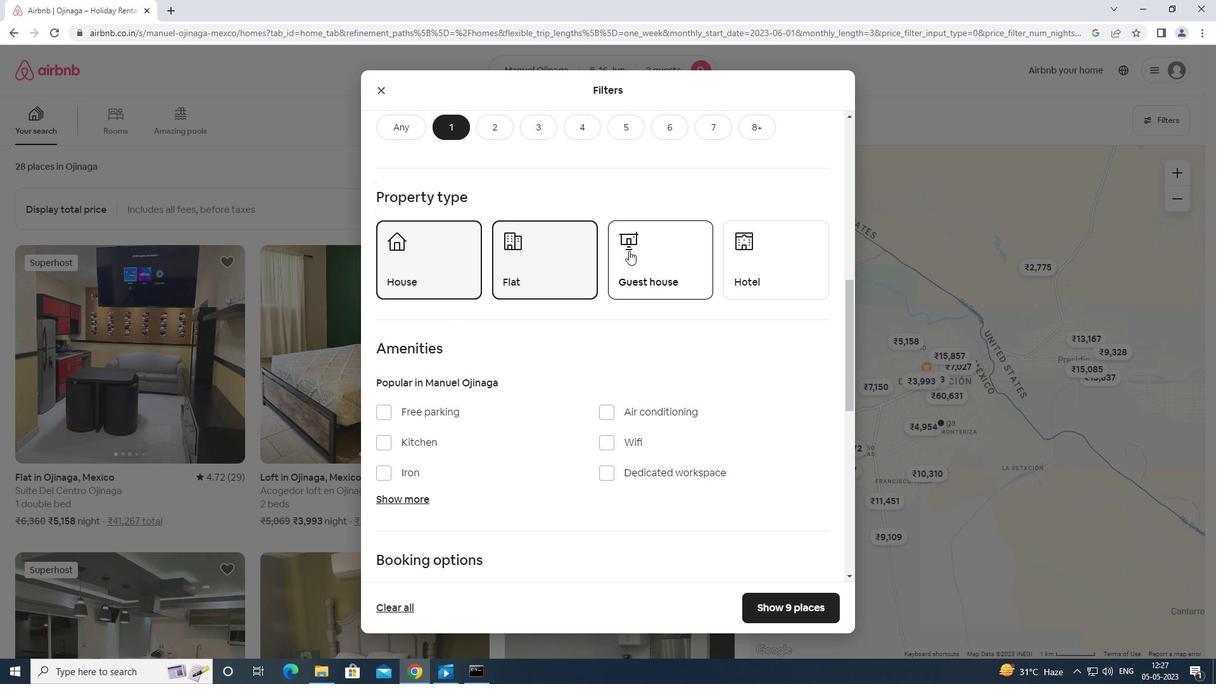 
Action: Mouse pressed left at (642, 257)
Screenshot: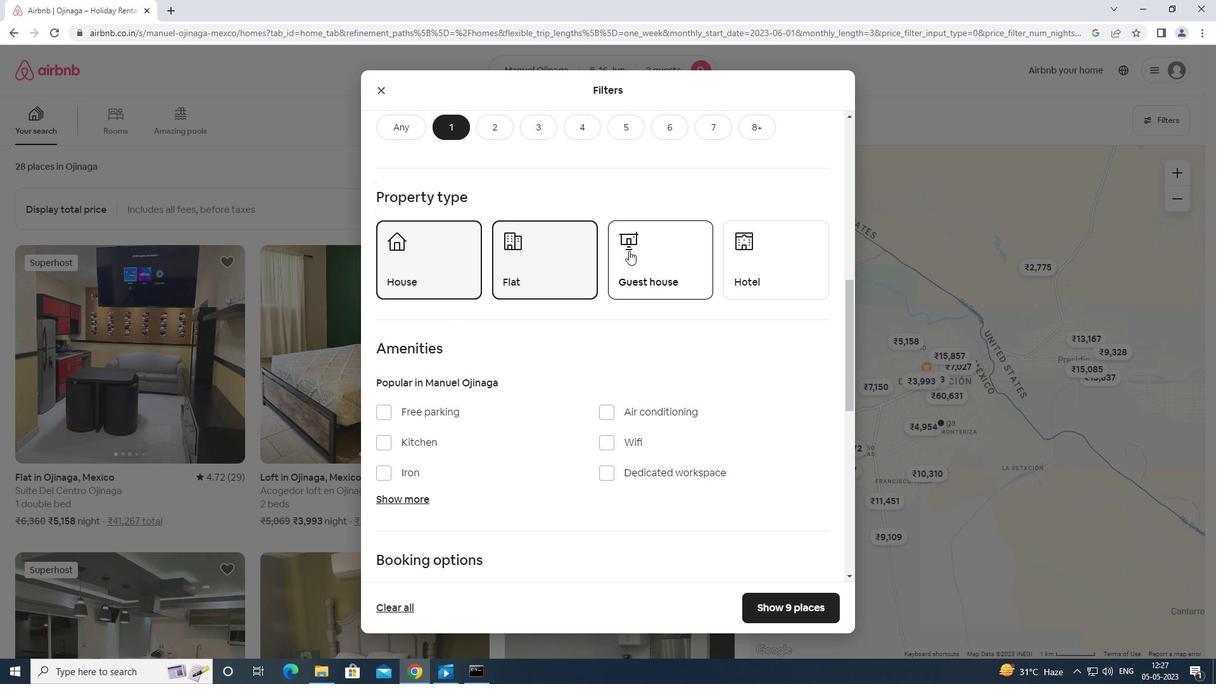 
Action: Mouse moved to (761, 258)
Screenshot: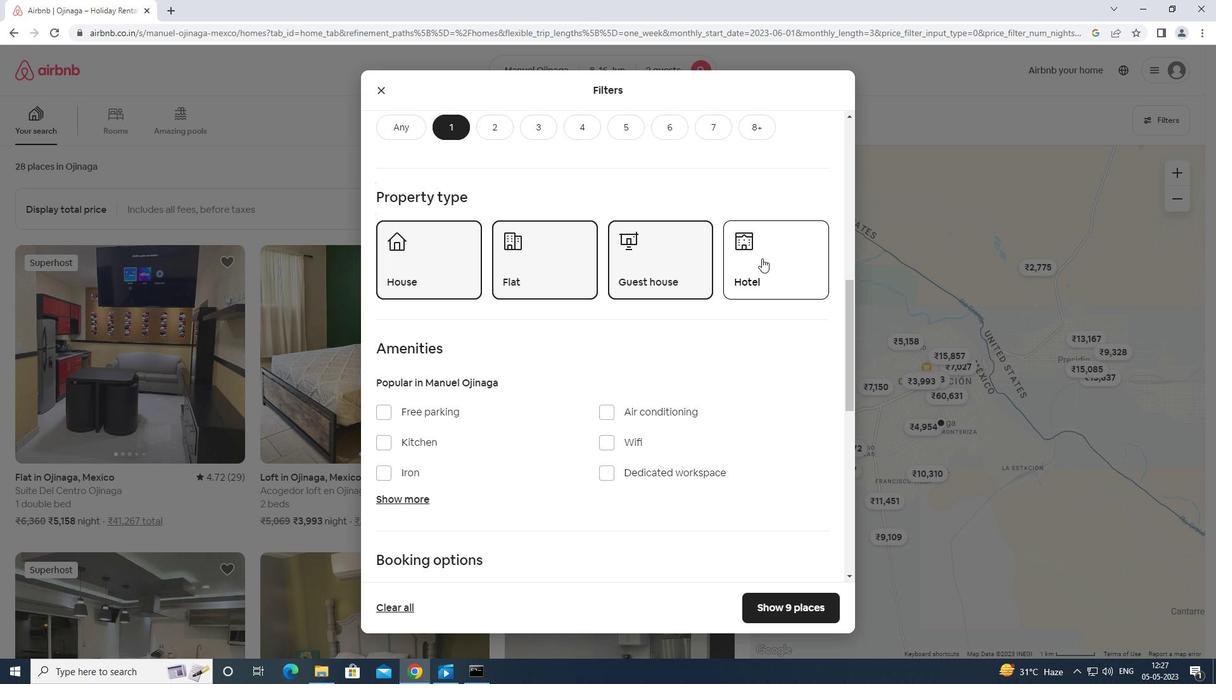 
Action: Mouse pressed left at (761, 258)
Screenshot: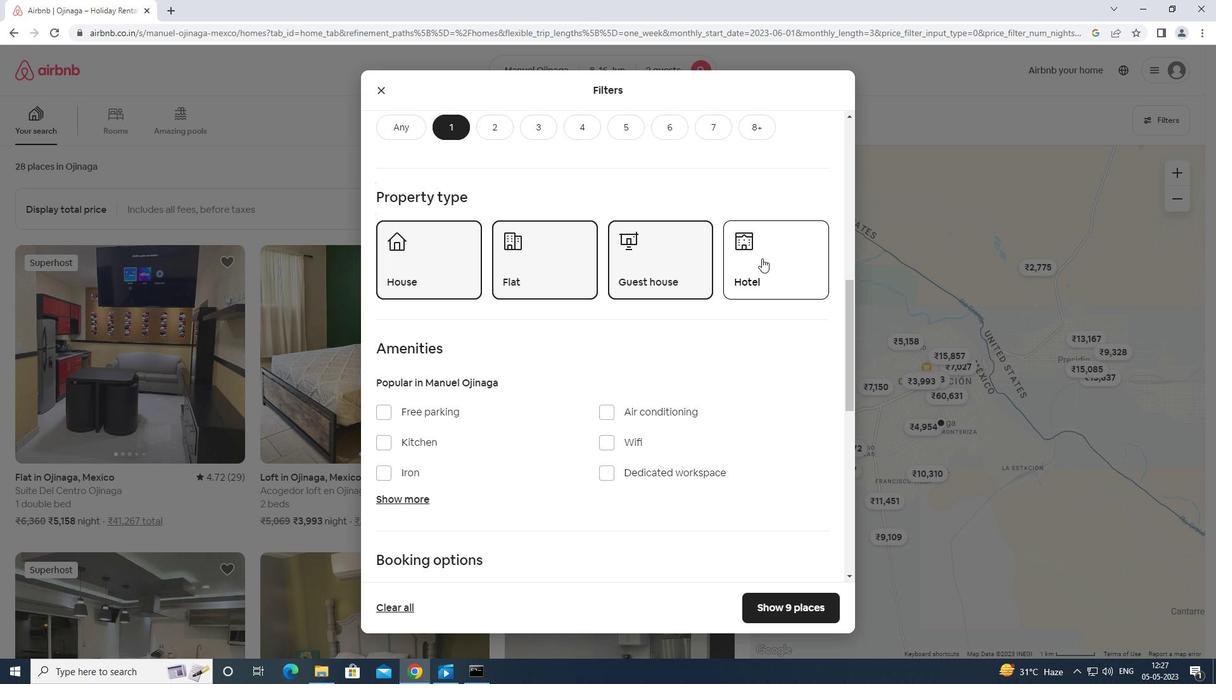 
Action: Mouse moved to (765, 257)
Screenshot: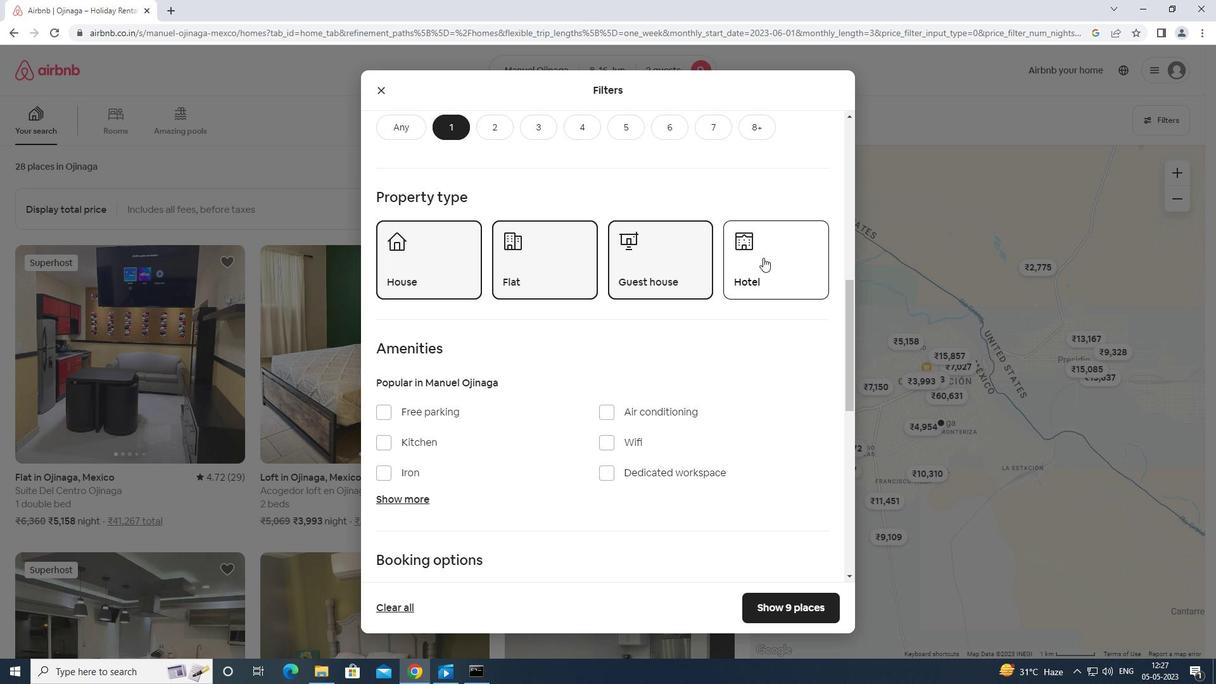 
Action: Mouse scrolled (765, 257) with delta (0, 0)
Screenshot: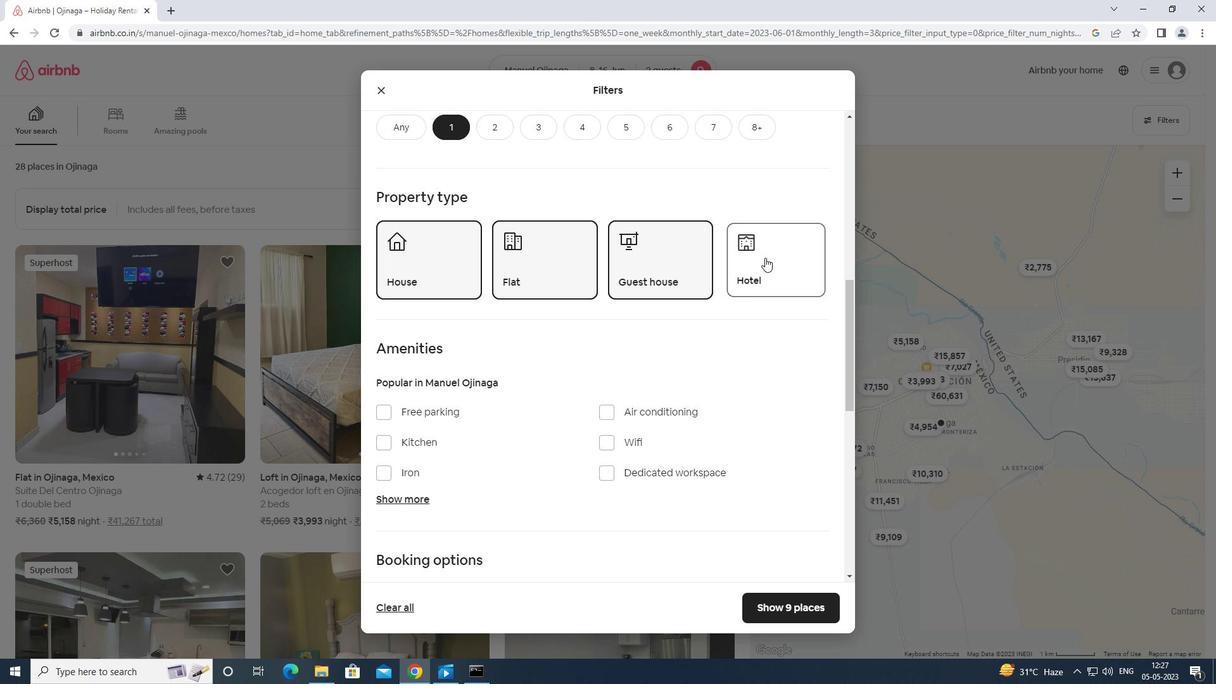 
Action: Mouse scrolled (765, 257) with delta (0, 0)
Screenshot: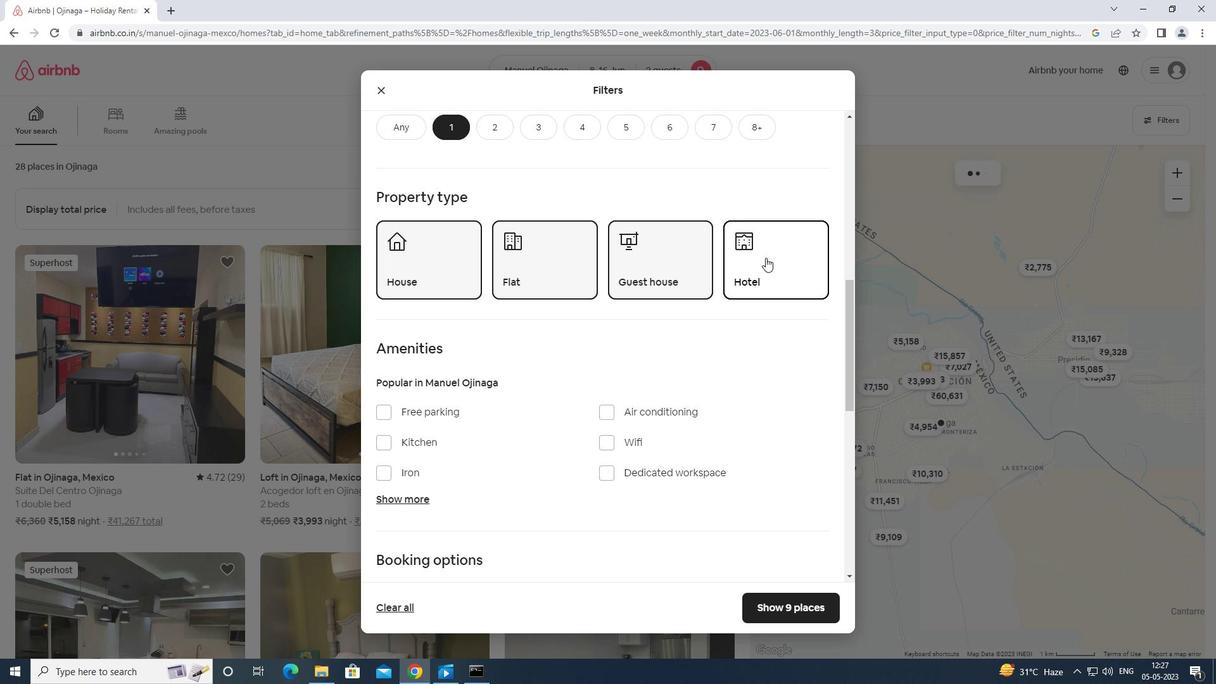 
Action: Mouse moved to (611, 316)
Screenshot: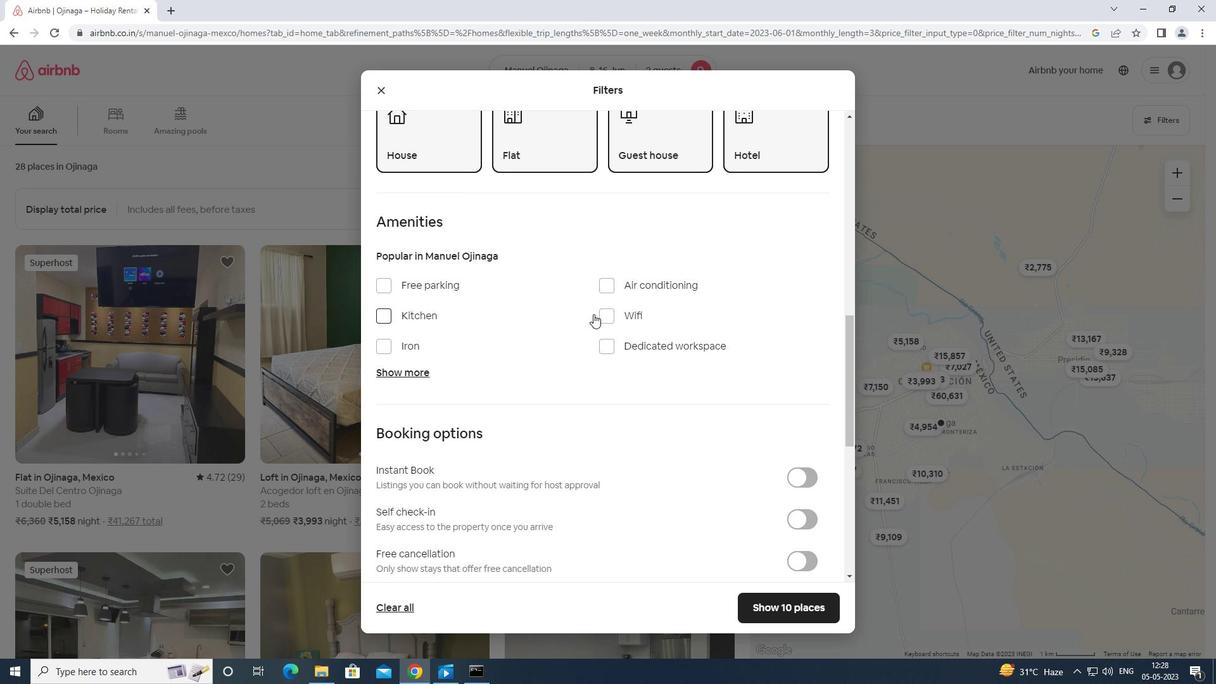 
Action: Mouse pressed left at (611, 316)
Screenshot: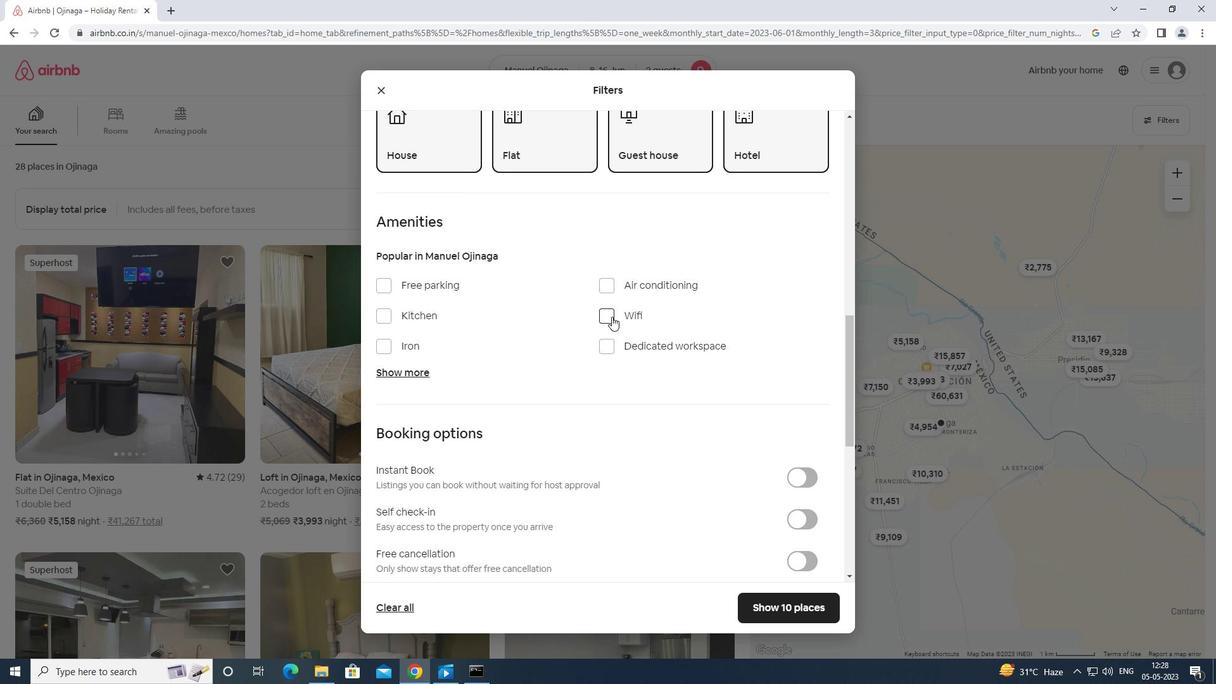 
Action: Mouse moved to (809, 522)
Screenshot: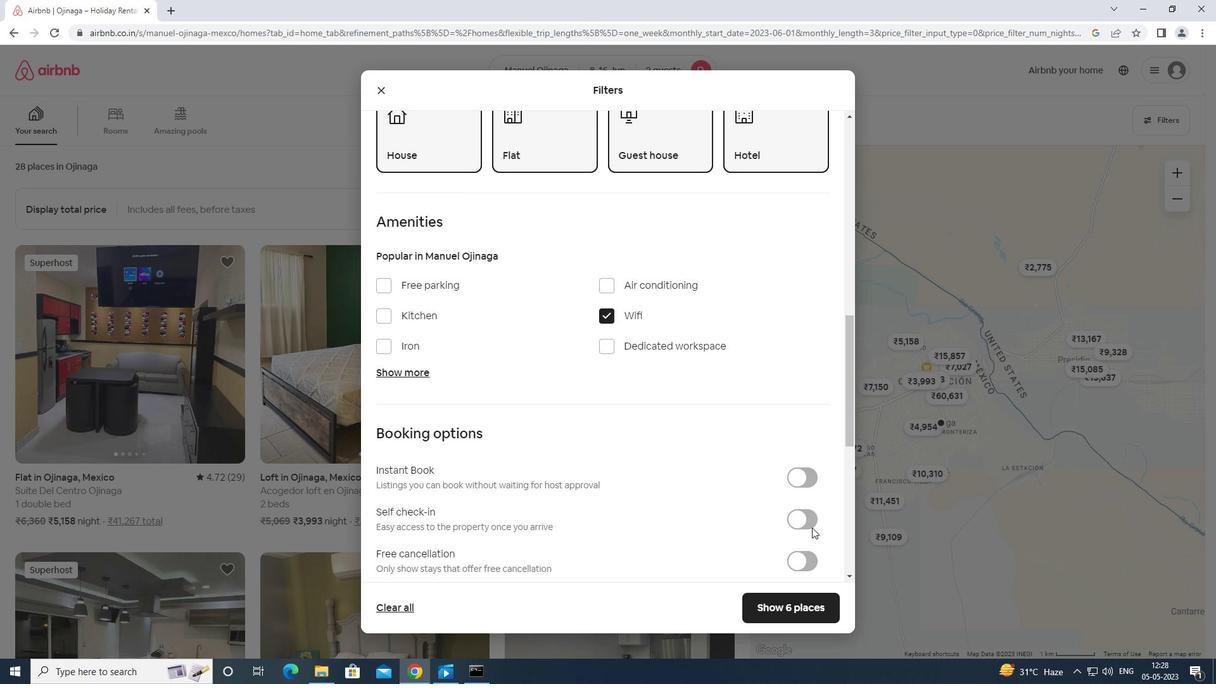 
Action: Mouse pressed left at (809, 522)
Screenshot: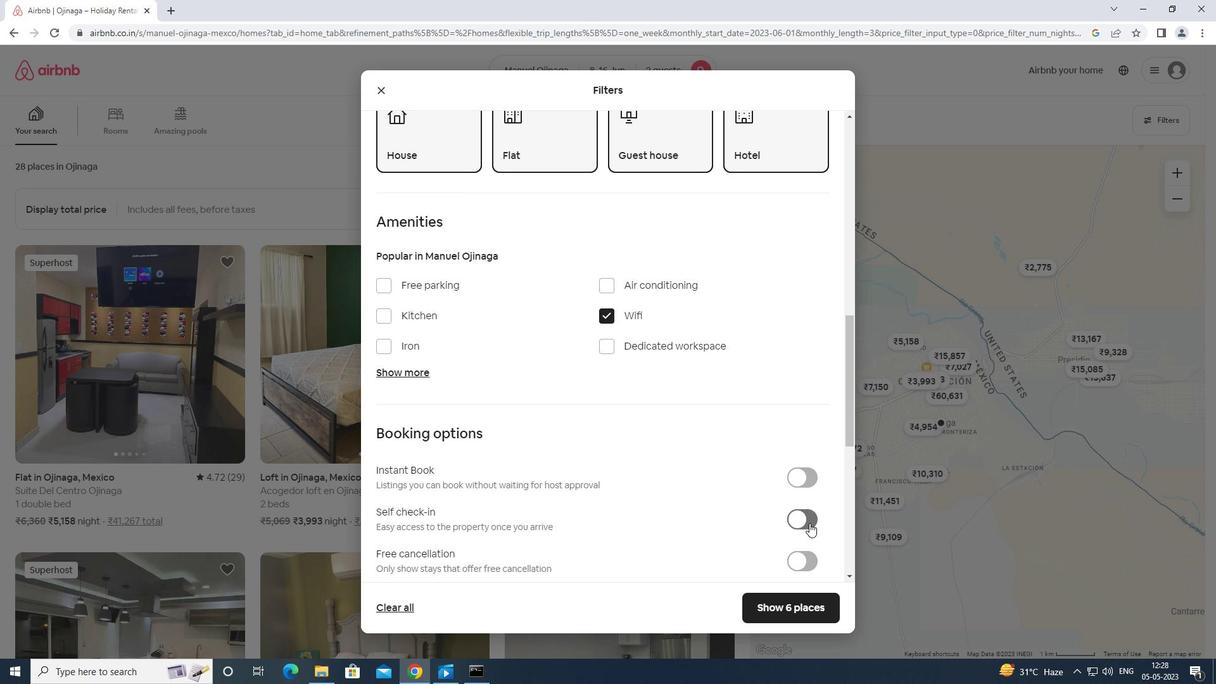 
Action: Mouse moved to (810, 517)
Screenshot: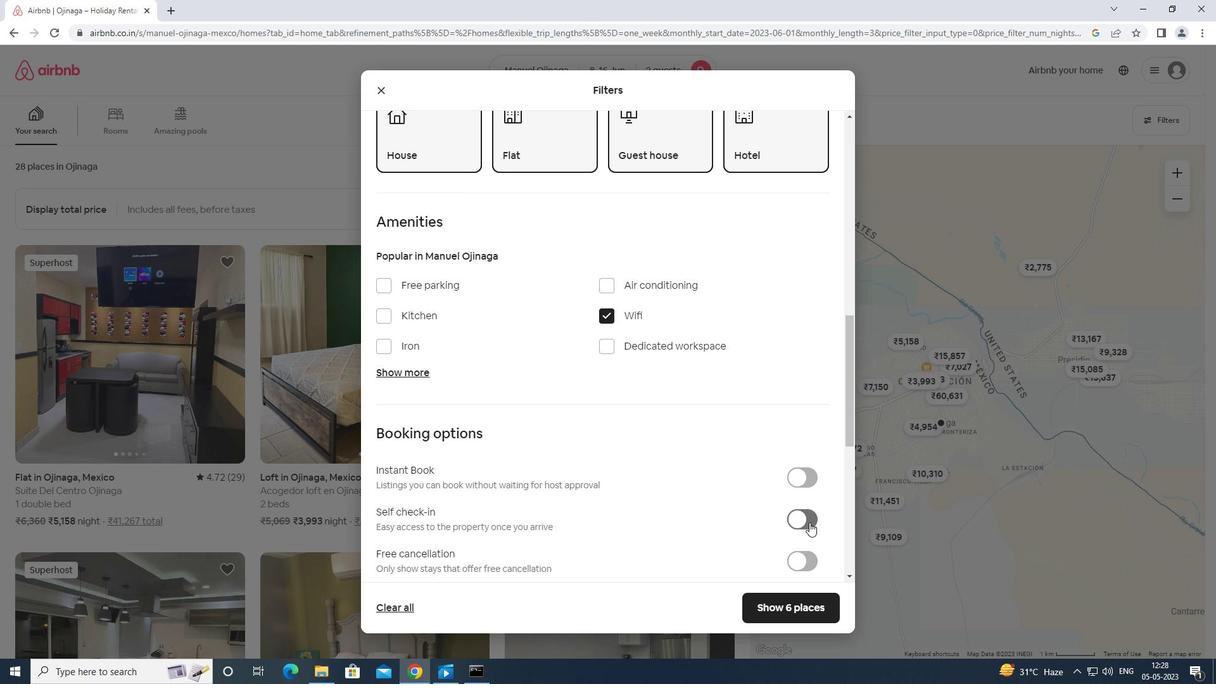 
Action: Mouse scrolled (810, 516) with delta (0, 0)
Screenshot: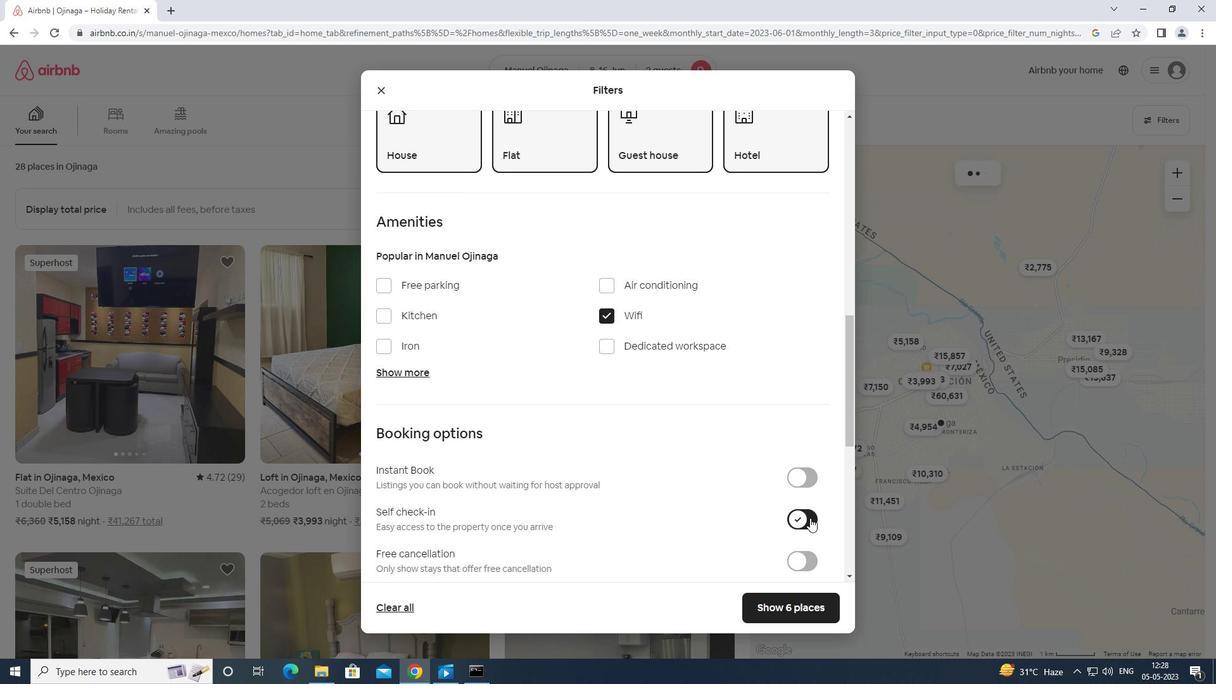 
Action: Mouse scrolled (810, 516) with delta (0, 0)
Screenshot: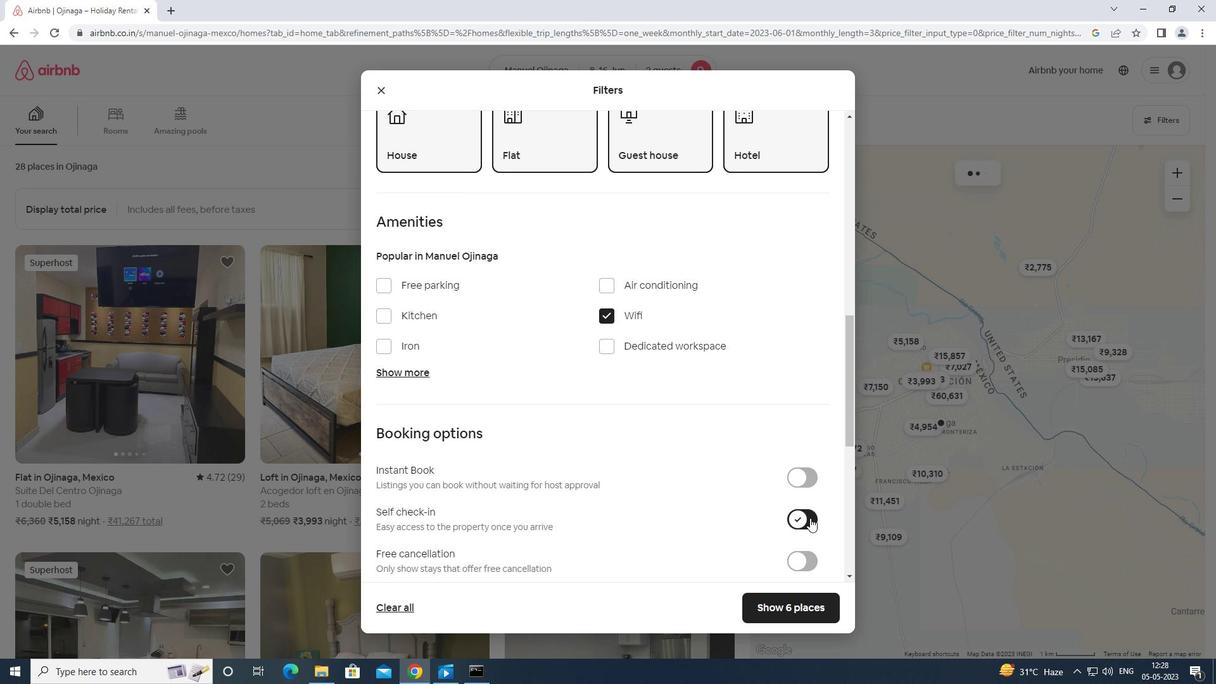 
Action: Mouse scrolled (810, 516) with delta (0, 0)
Screenshot: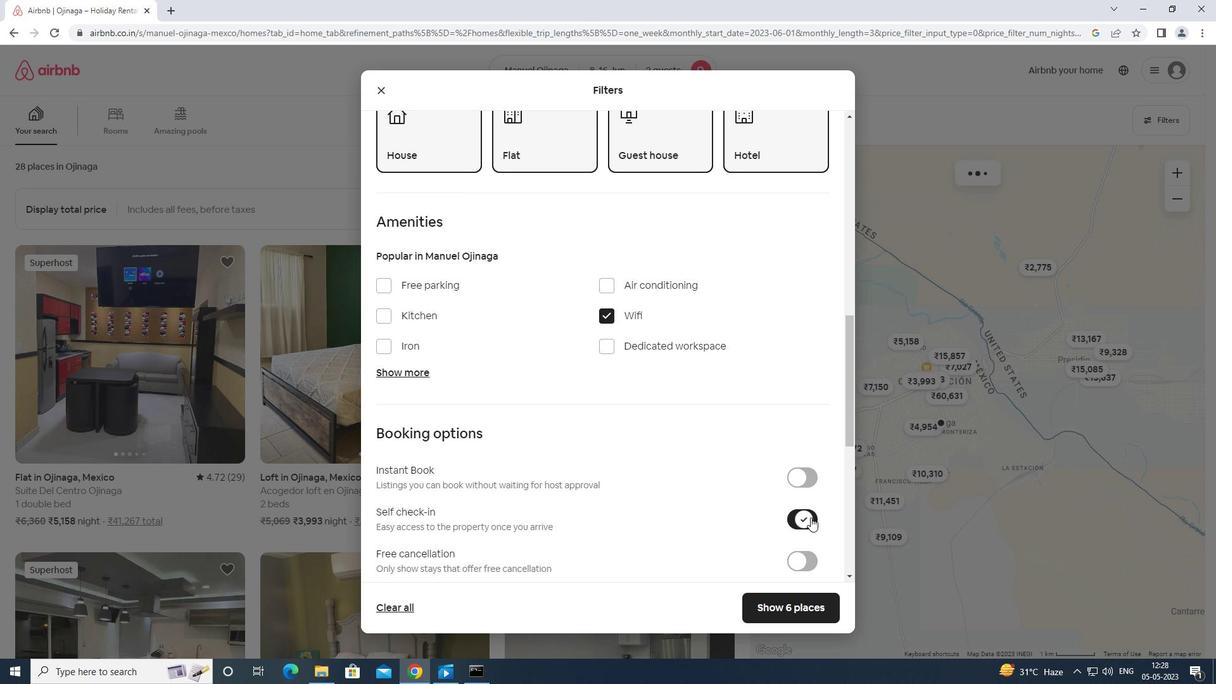 
Action: Mouse scrolled (810, 516) with delta (0, 0)
Screenshot: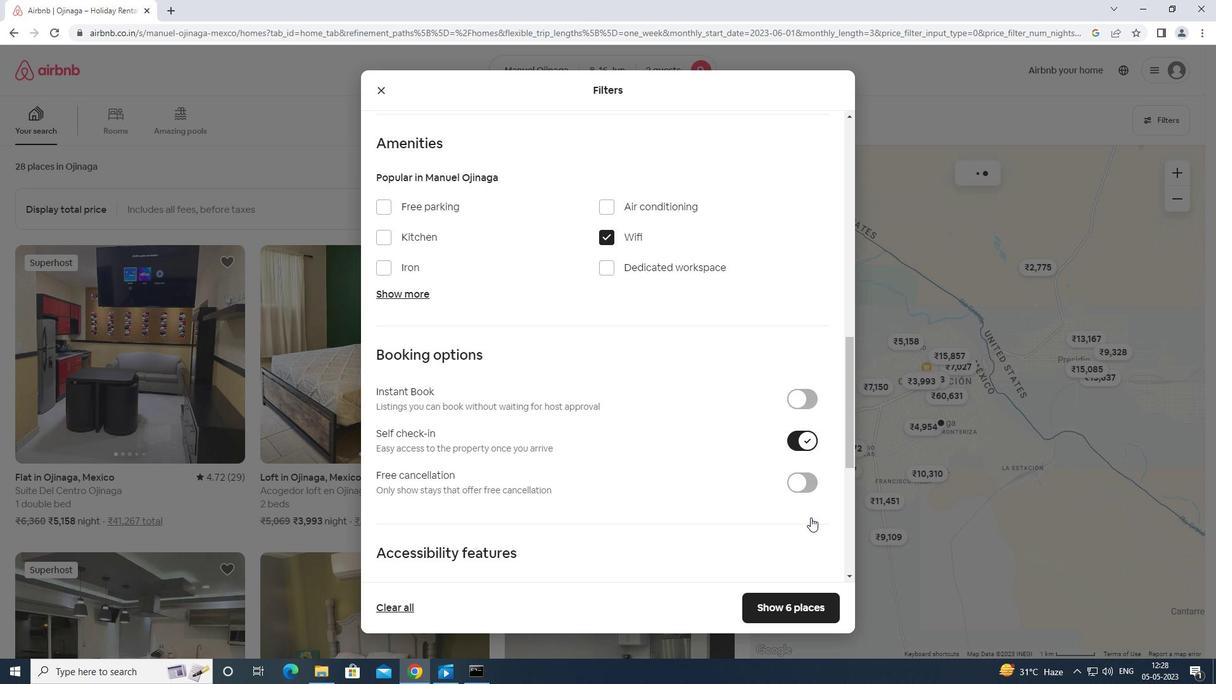 
Action: Mouse scrolled (810, 516) with delta (0, 0)
Screenshot: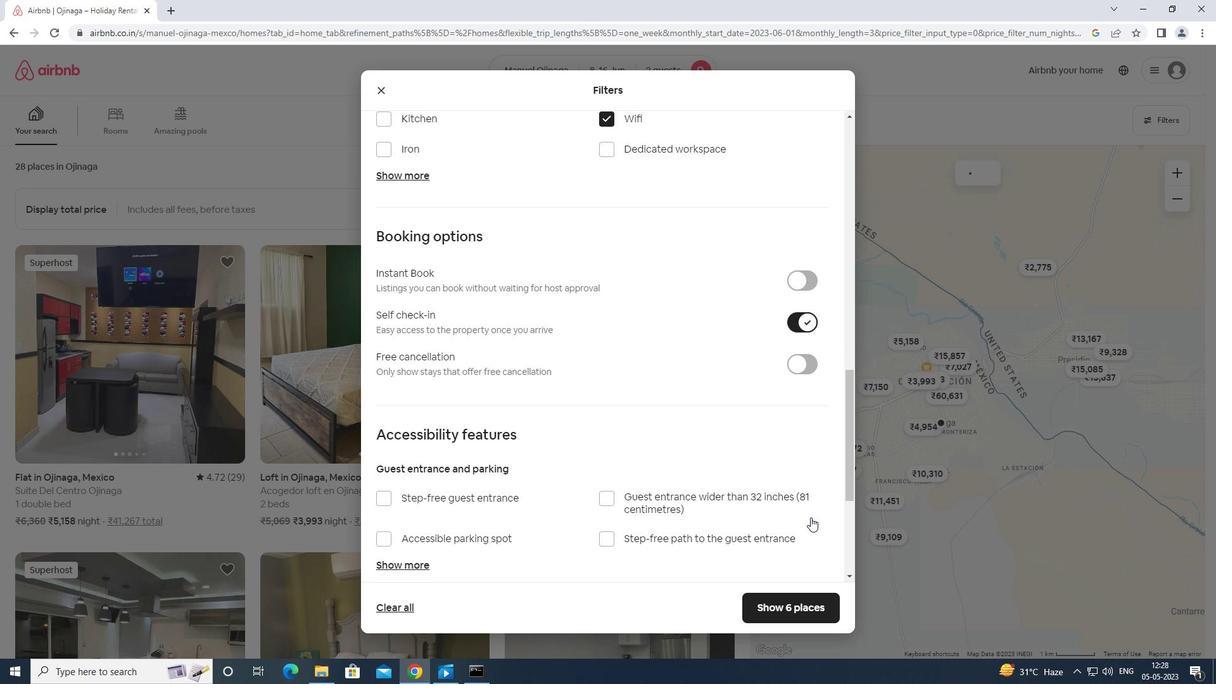 
Action: Mouse moved to (810, 514)
Screenshot: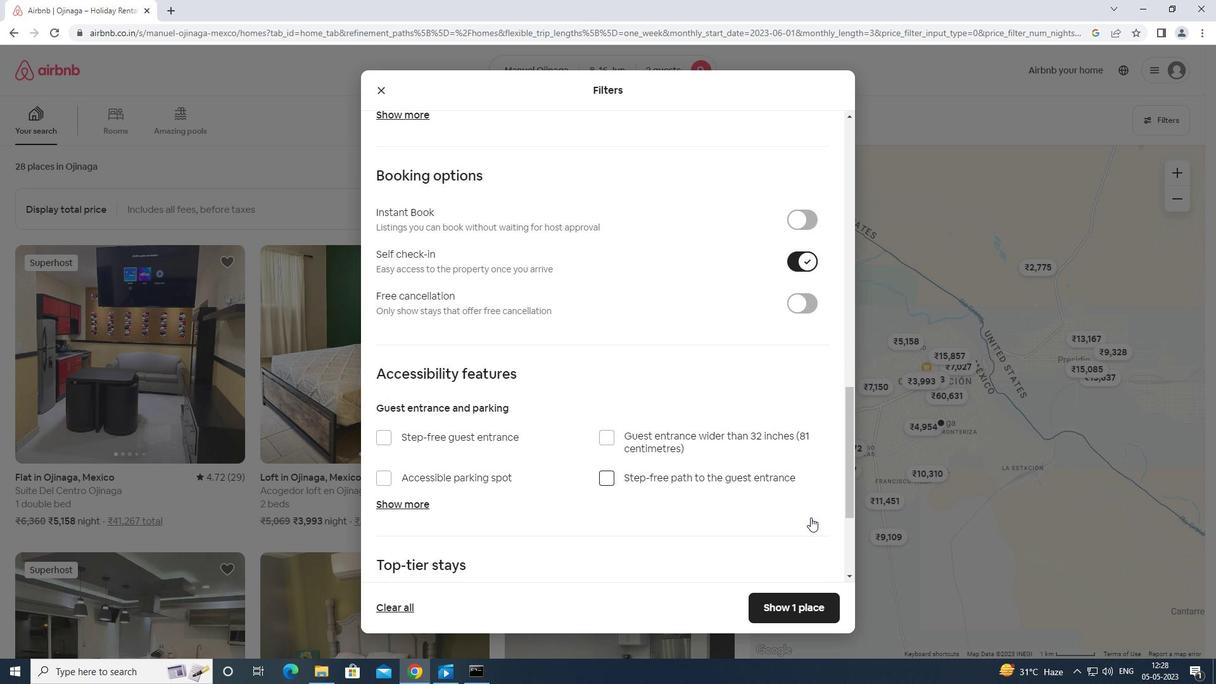 
Action: Mouse scrolled (810, 513) with delta (0, 0)
Screenshot: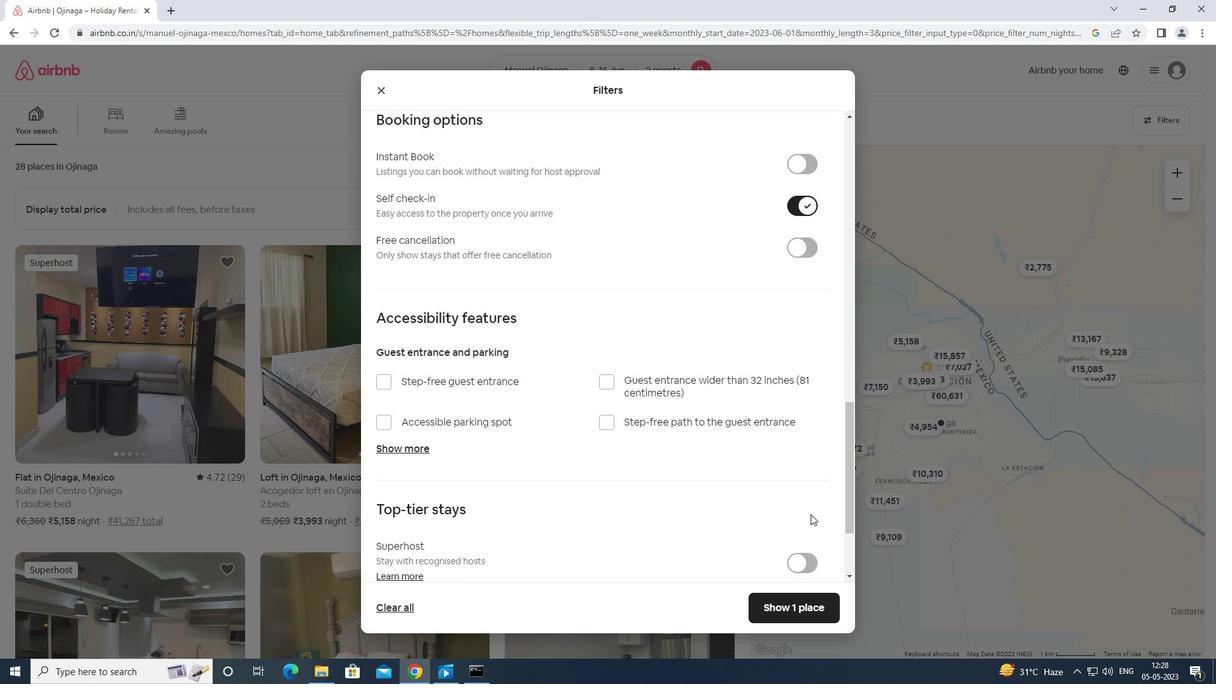 
Action: Mouse scrolled (810, 513) with delta (0, 0)
Screenshot: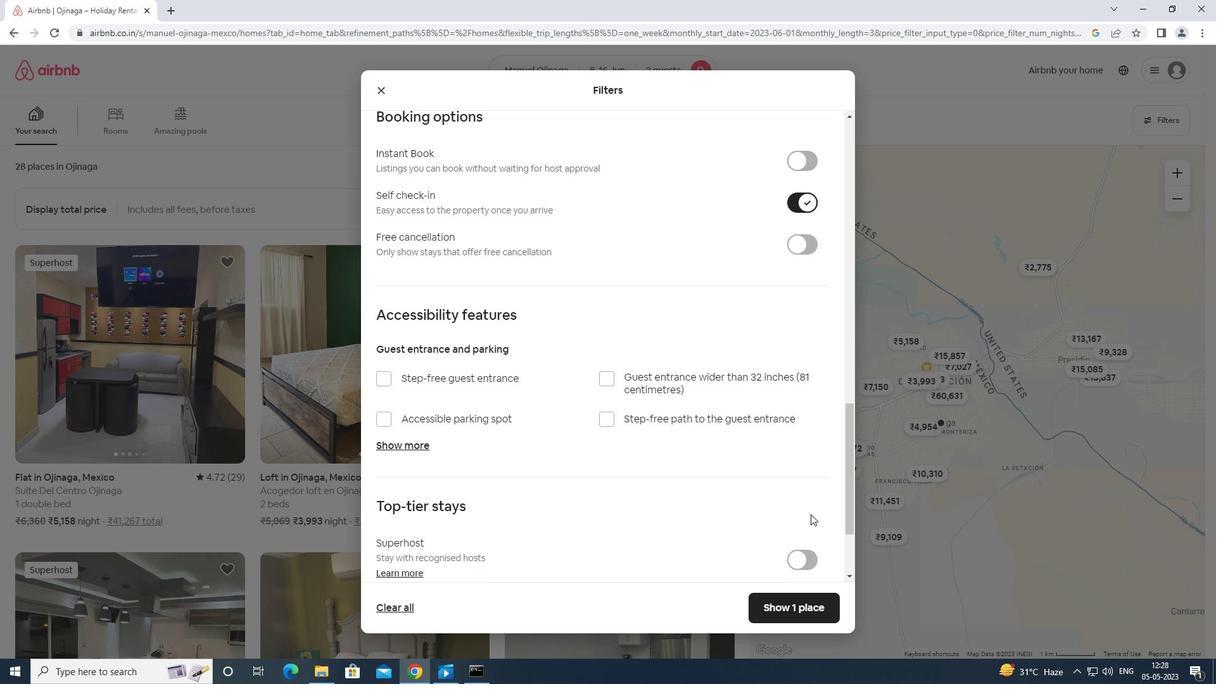 
Action: Mouse scrolled (810, 513) with delta (0, 0)
Screenshot: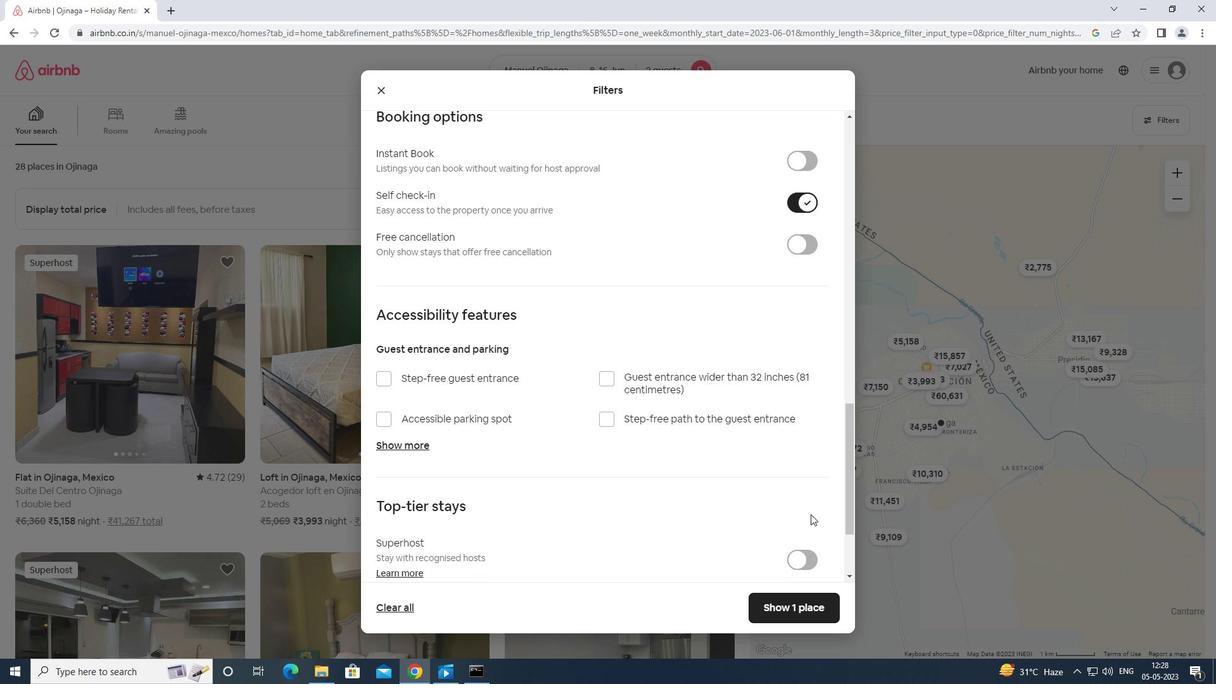 
Action: Mouse moved to (809, 508)
Screenshot: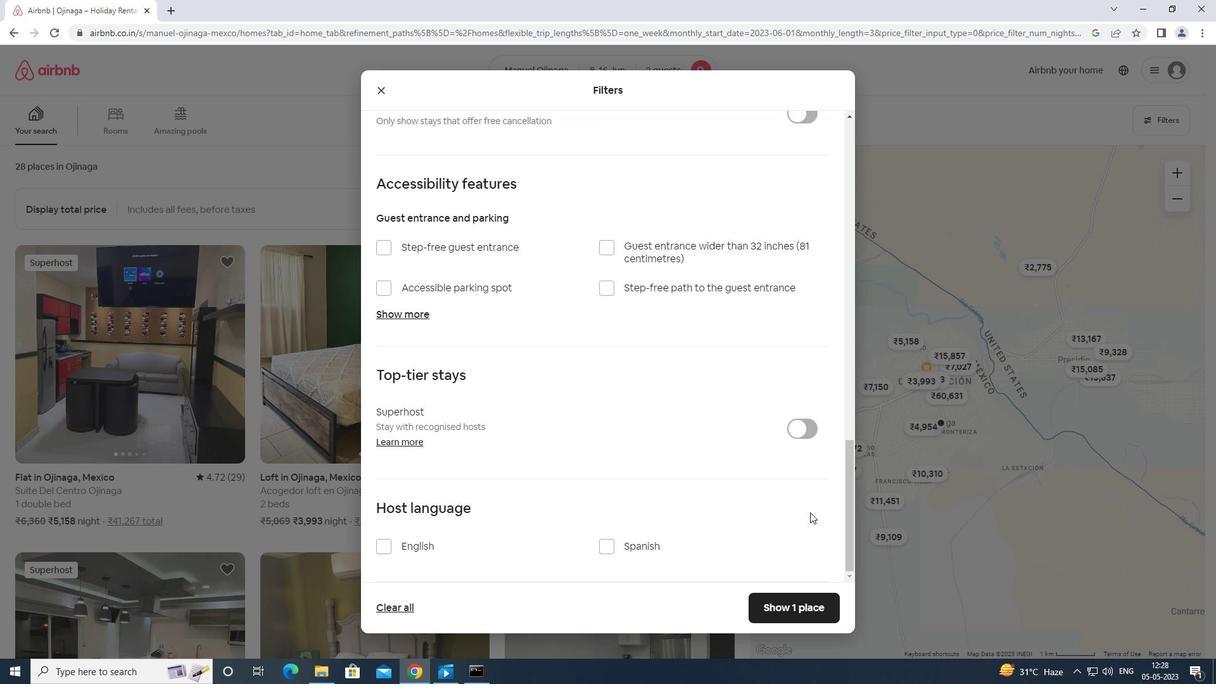 
Action: Mouse scrolled (809, 507) with delta (0, 0)
Screenshot: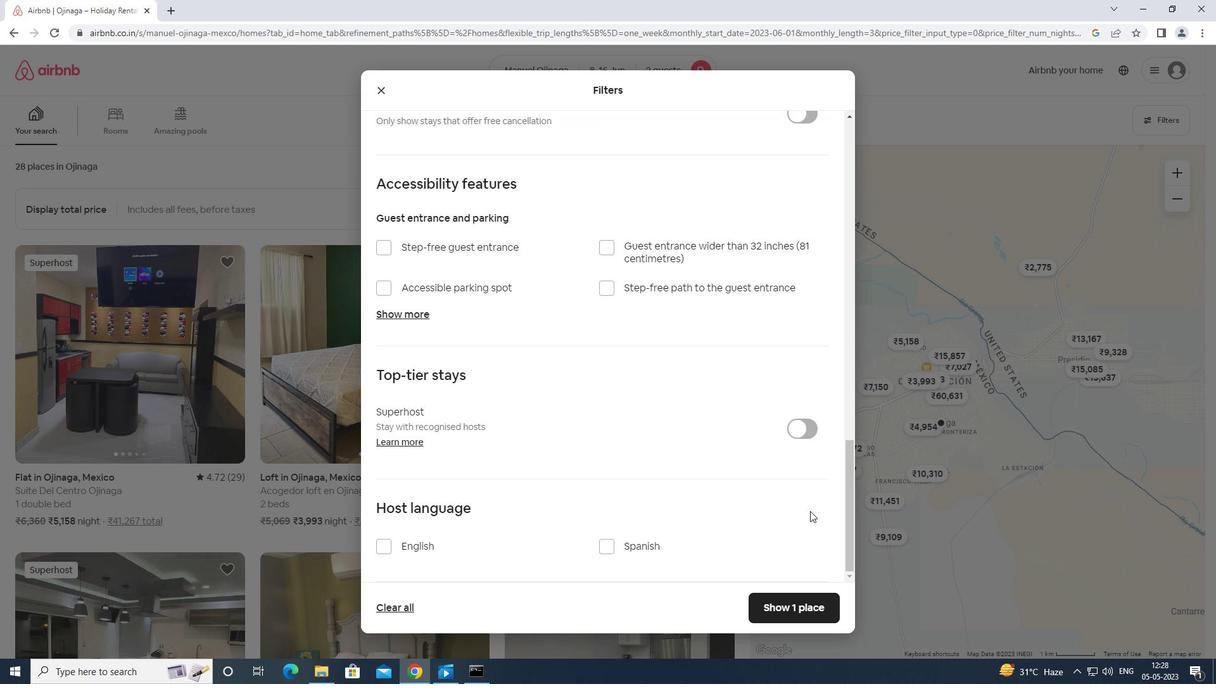 
Action: Mouse scrolled (809, 507) with delta (0, 0)
Screenshot: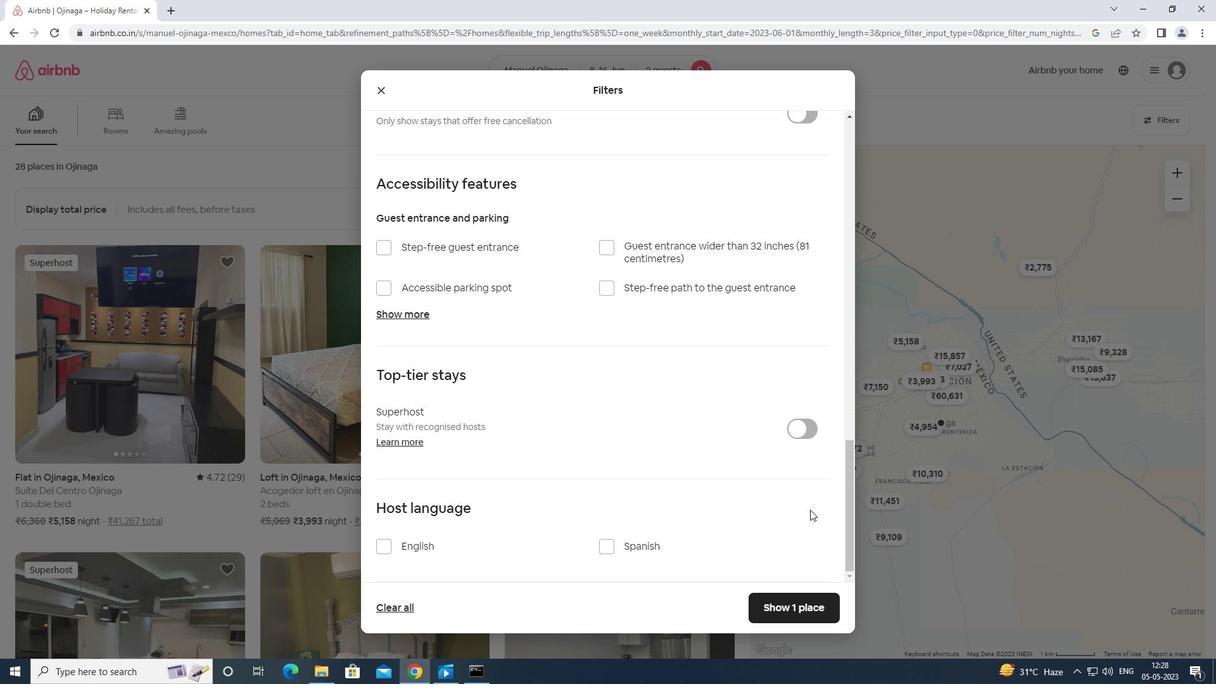 
Action: Mouse scrolled (809, 507) with delta (0, 0)
Screenshot: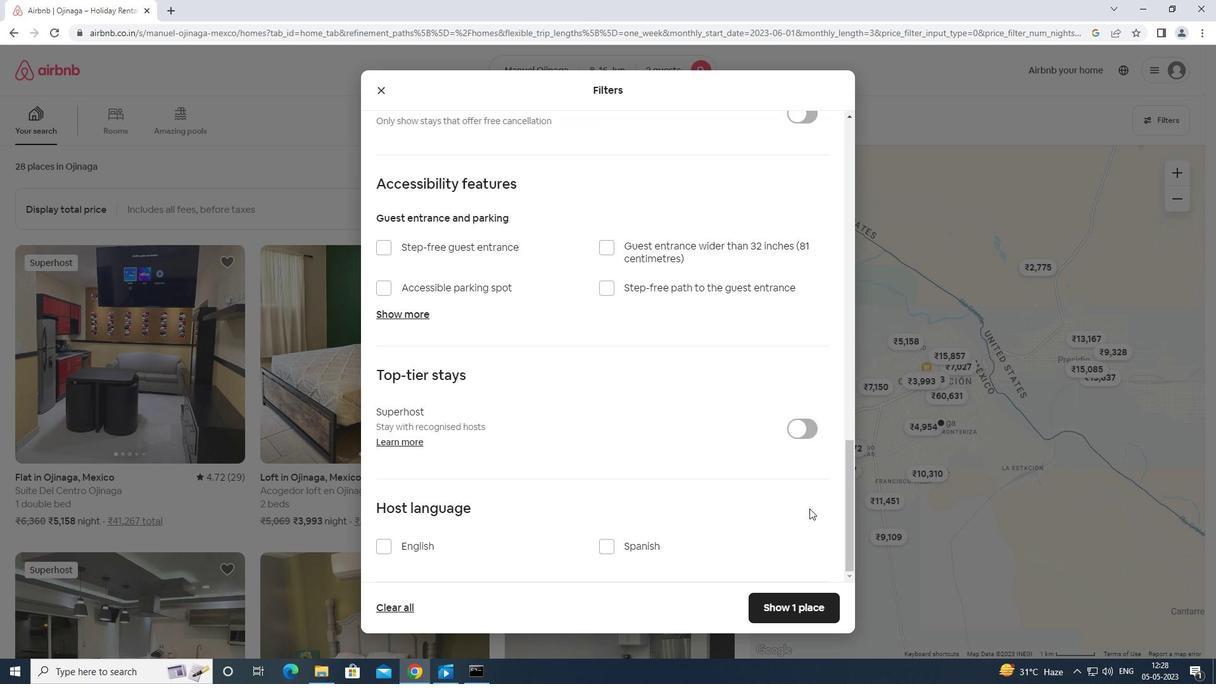 
Action: Mouse moved to (378, 546)
Screenshot: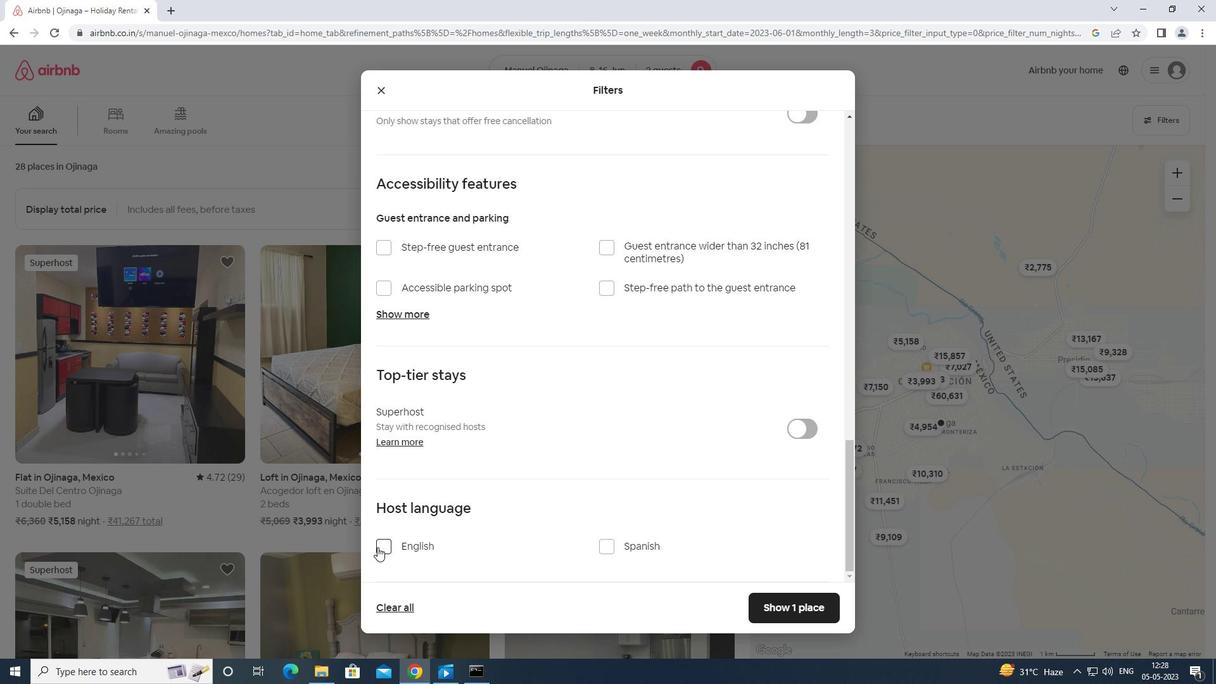 
Action: Mouse pressed left at (378, 546)
Screenshot: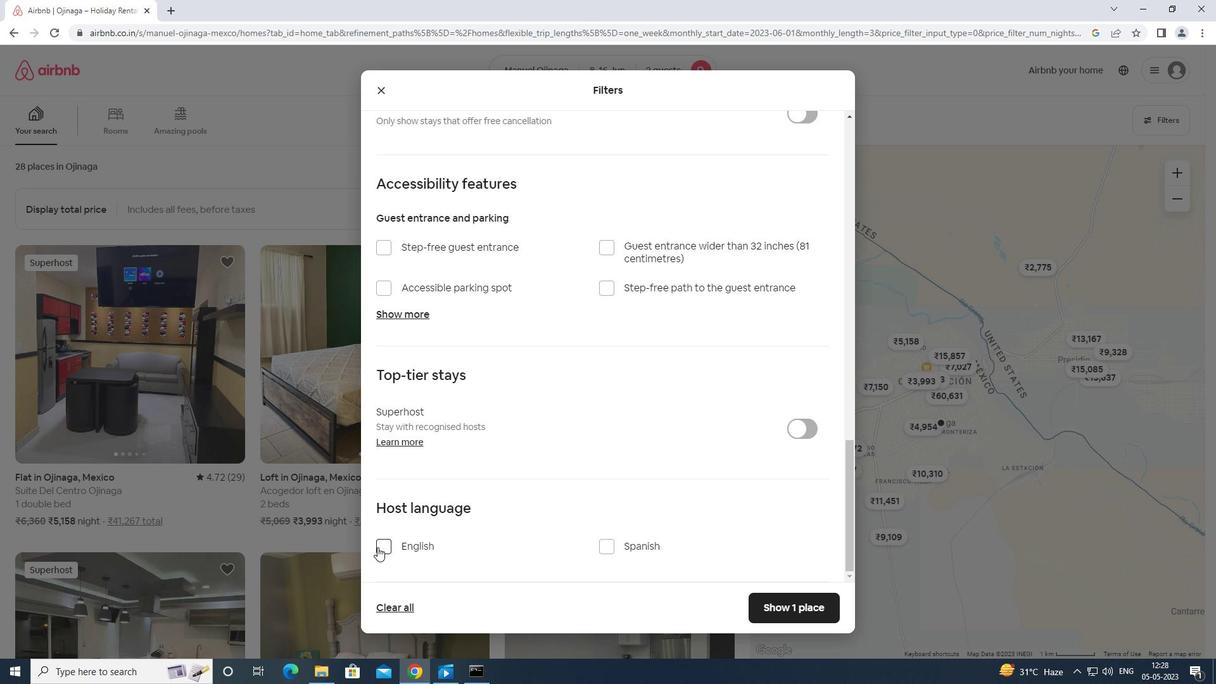 
Action: Mouse moved to (771, 606)
Screenshot: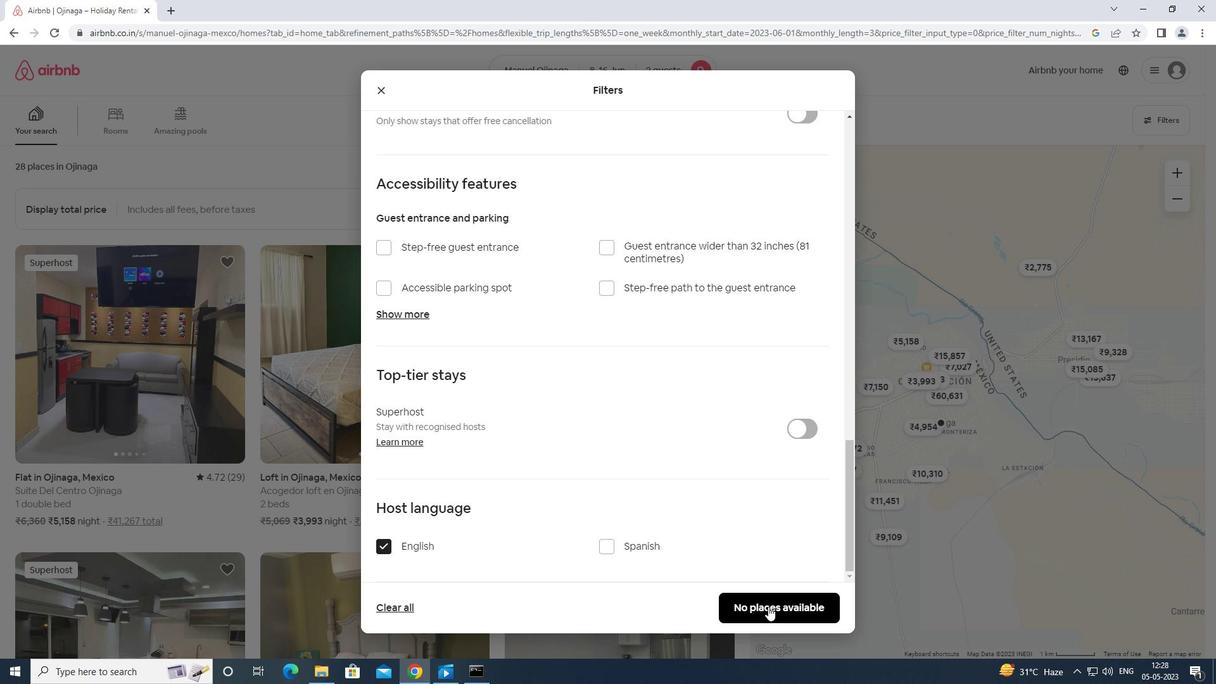 
Action: Mouse pressed left at (771, 606)
Screenshot: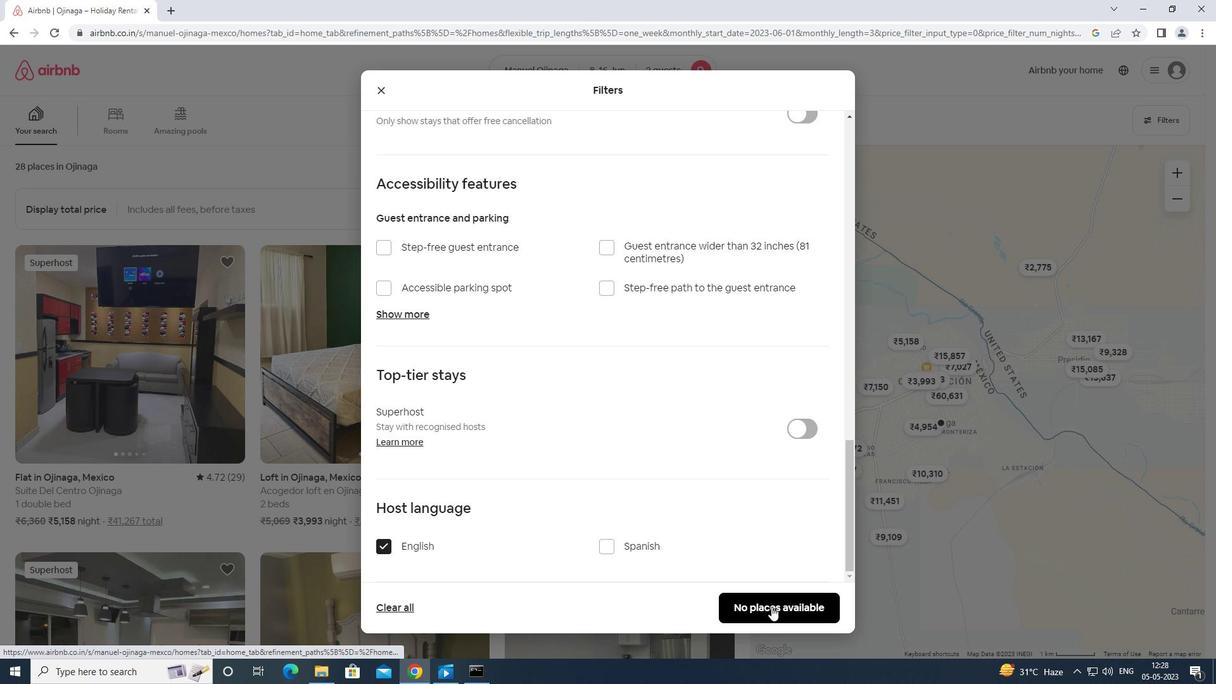 
